 Task: Set up a 45-minute legal consultation to discuss estate planning and will preparation.
Action: Mouse moved to (817, 120)
Screenshot: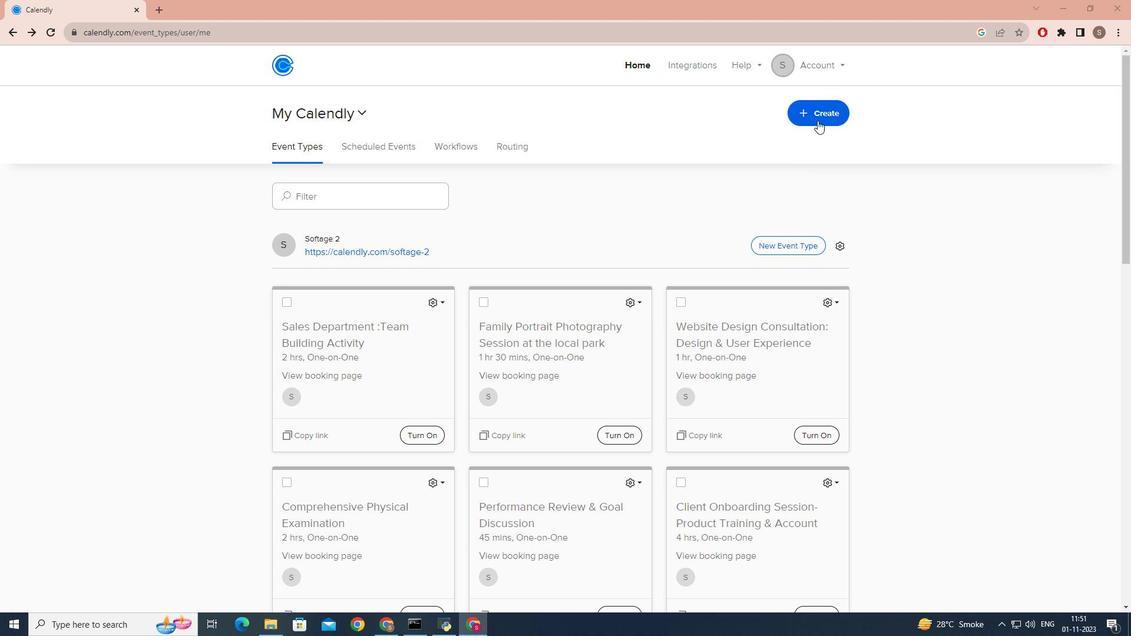 
Action: Mouse pressed left at (817, 120)
Screenshot: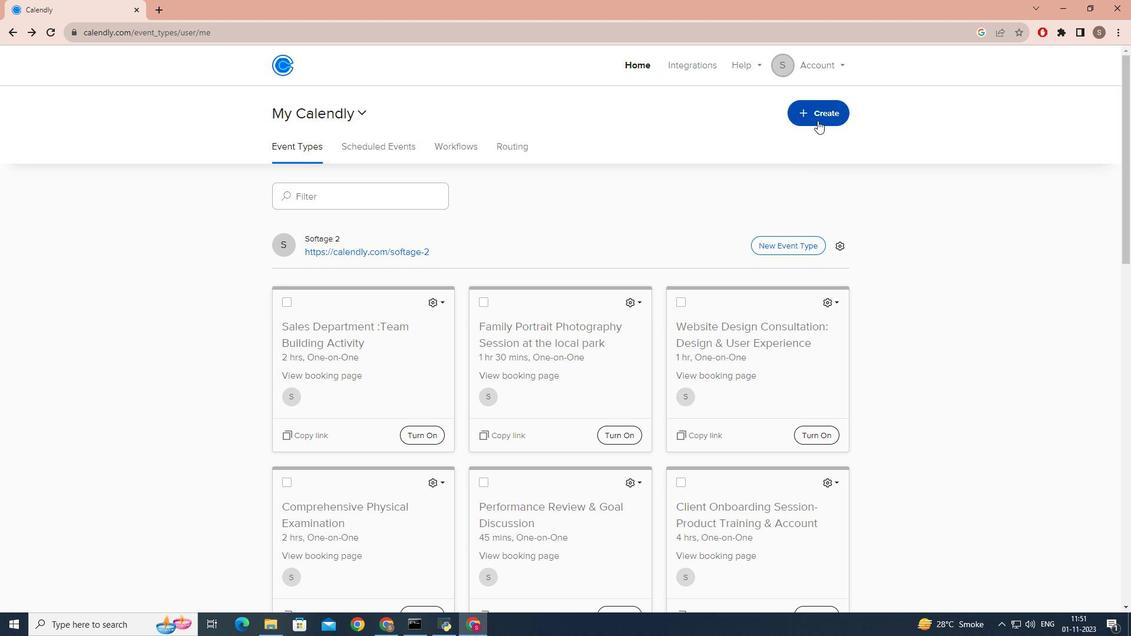 
Action: Mouse moved to (762, 170)
Screenshot: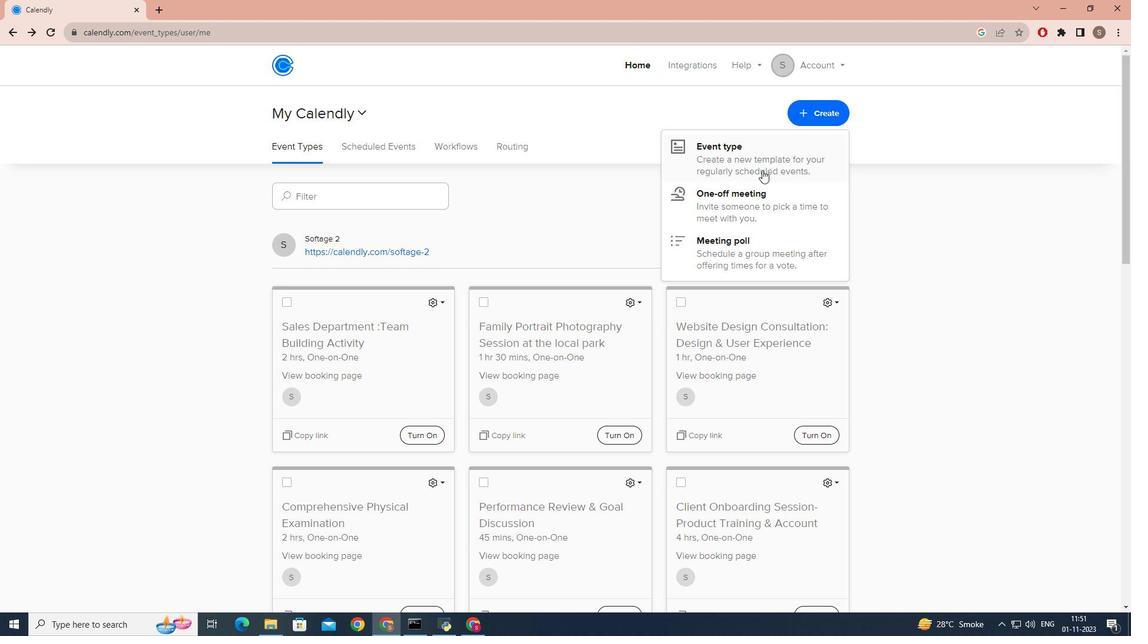 
Action: Mouse pressed left at (762, 170)
Screenshot: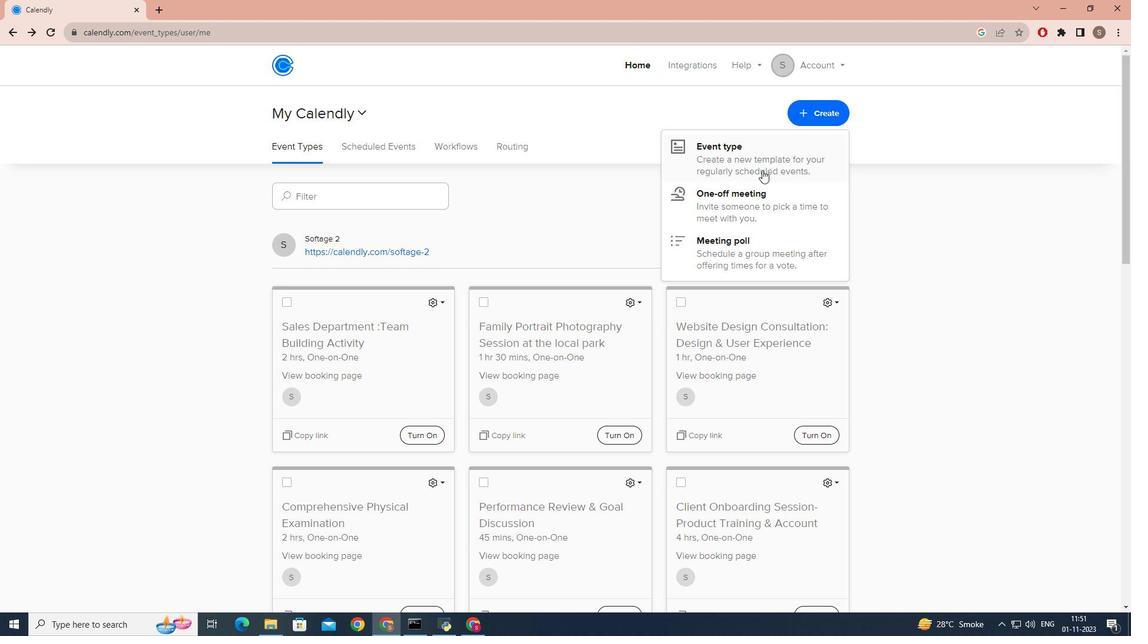 
Action: Mouse moved to (520, 213)
Screenshot: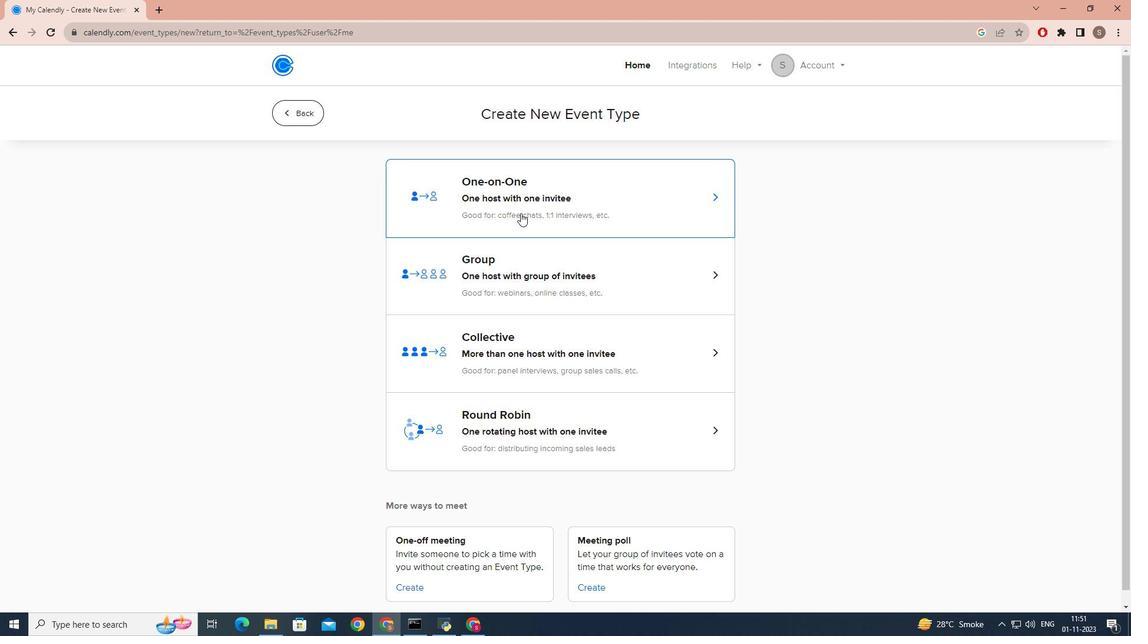 
Action: Mouse pressed left at (520, 213)
Screenshot: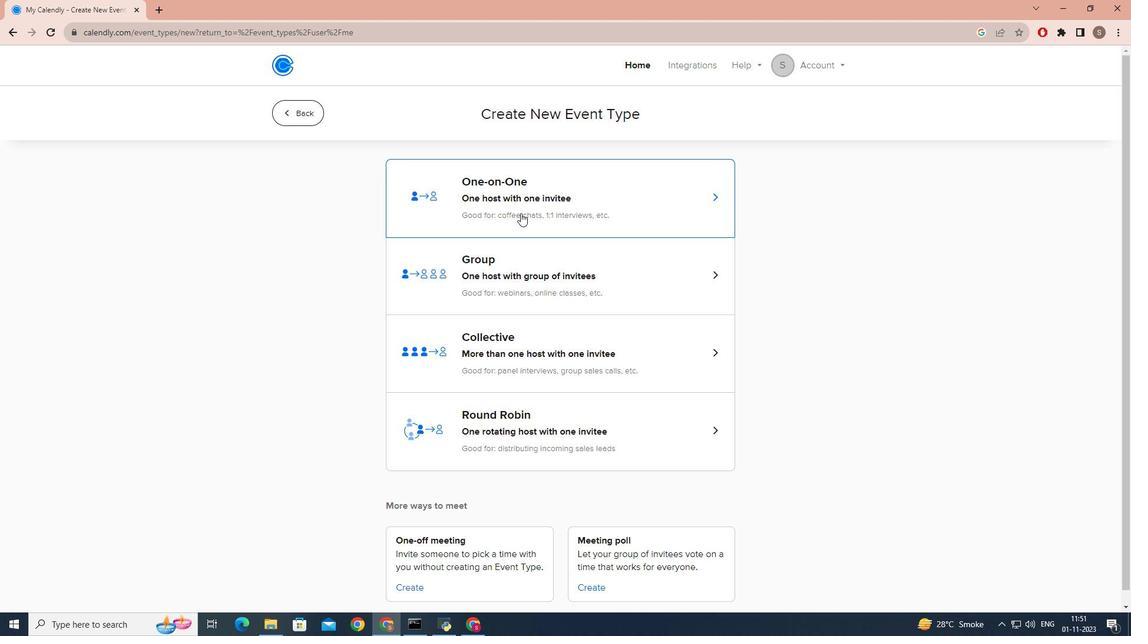 
Action: Mouse moved to (364, 284)
Screenshot: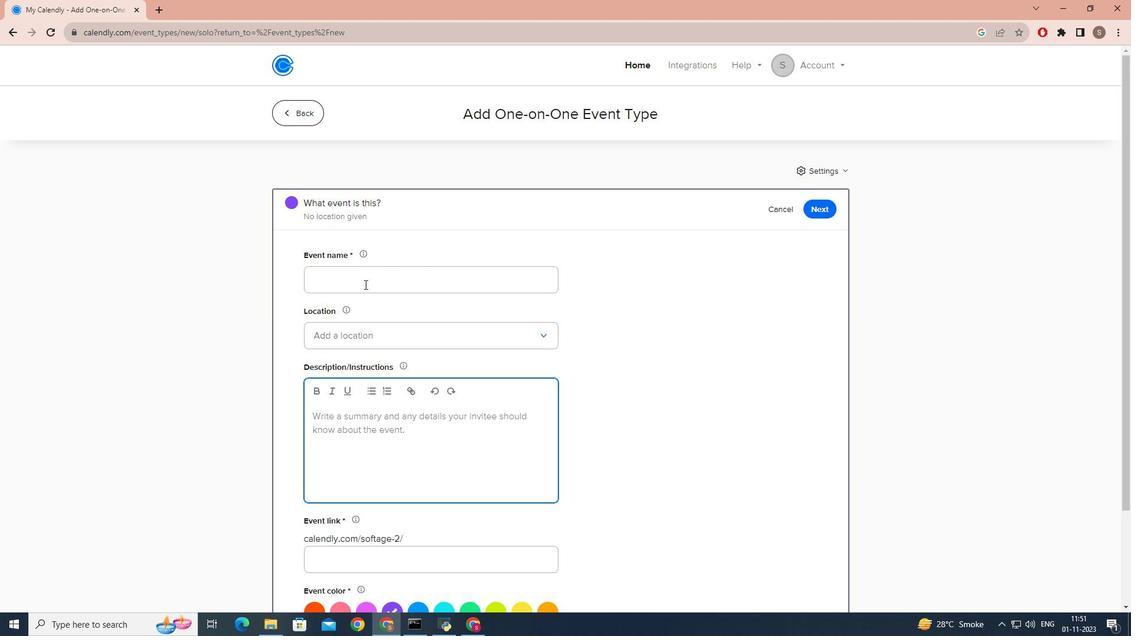 
Action: Mouse pressed left at (364, 284)
Screenshot: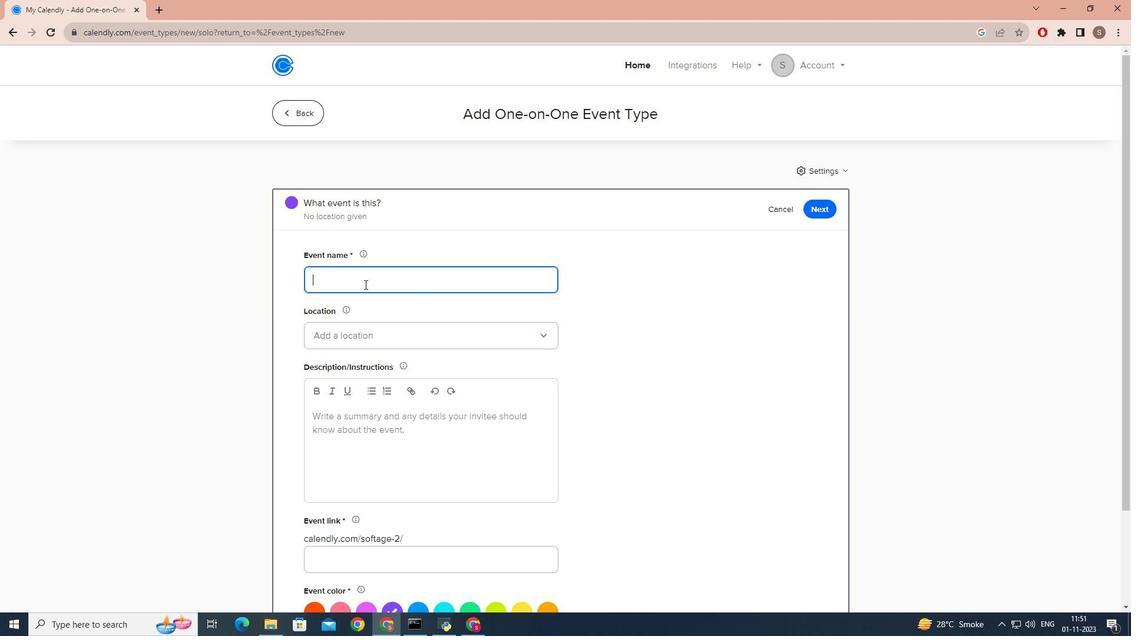 
Action: Key pressed <Key.caps_lock>E<Key.caps_lock>stae<Key.space><Key.backspace><Key.backspace>te<Key.space><Key.caps_lock>P<Key.caps_lock>lanning<Key.space>and<Key.space><Key.caps_lock>W<Key.caps_lock>ill<Key.space><Key.caps_lock>P<Key.caps_lock>reparation<Key.space><Key.caps_lock>C<Key.caps_lock>onsultation
Screenshot: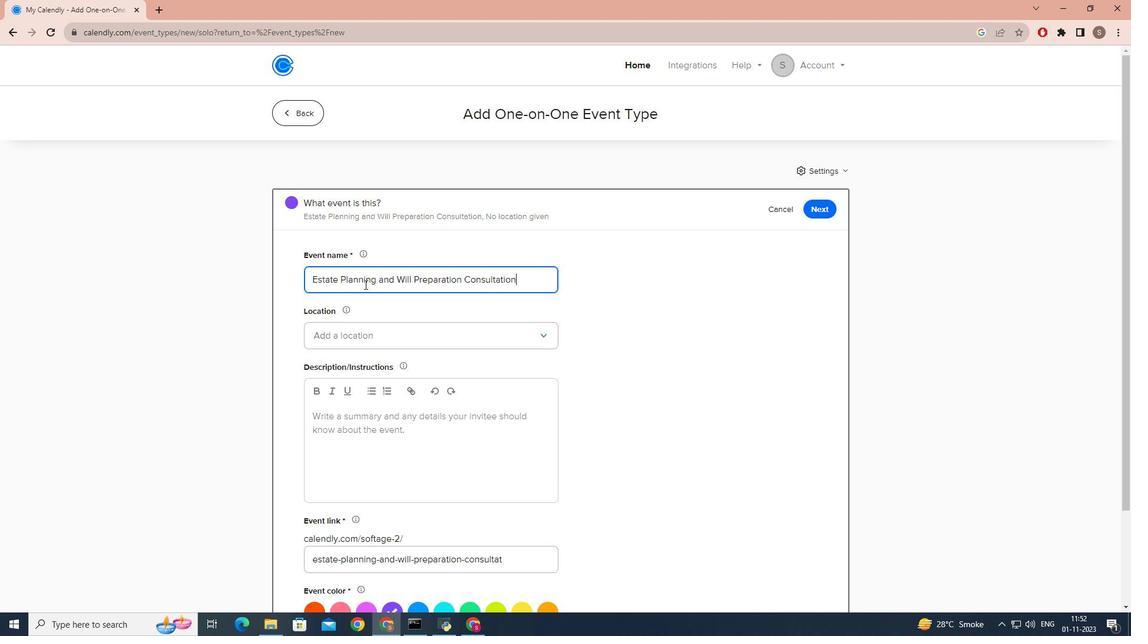
Action: Mouse moved to (349, 332)
Screenshot: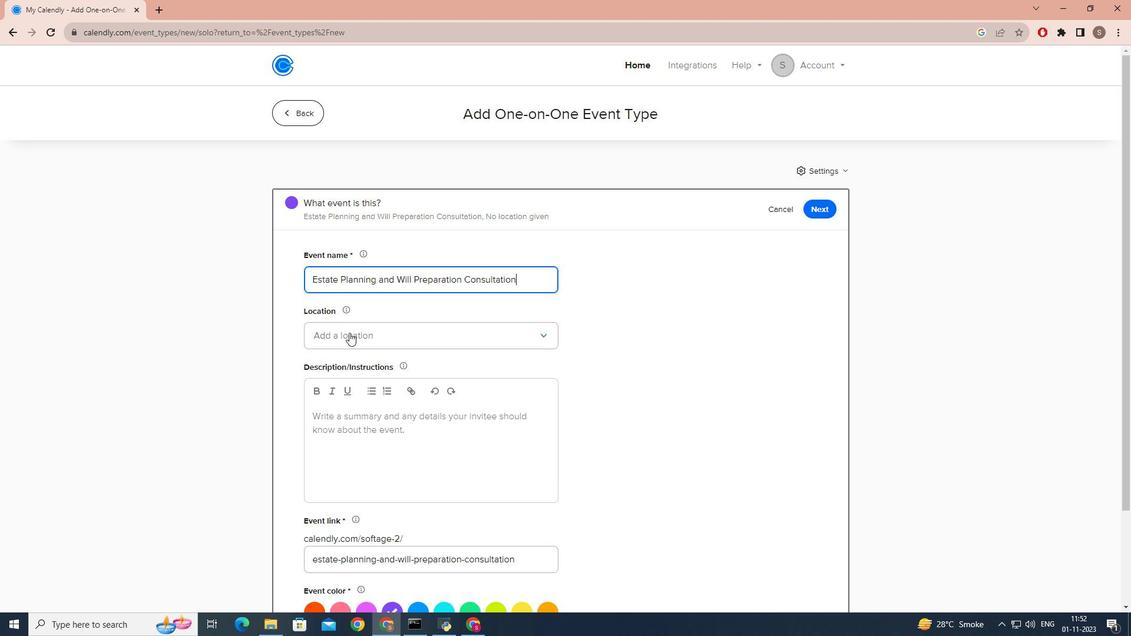 
Action: Mouse pressed left at (349, 332)
Screenshot: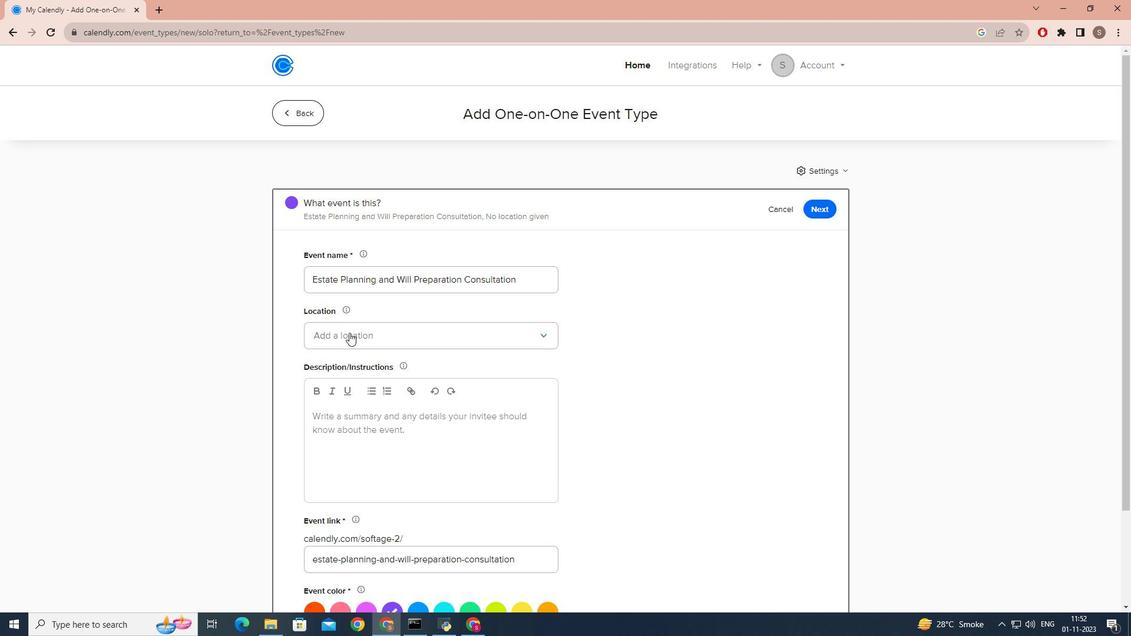 
Action: Mouse moved to (333, 378)
Screenshot: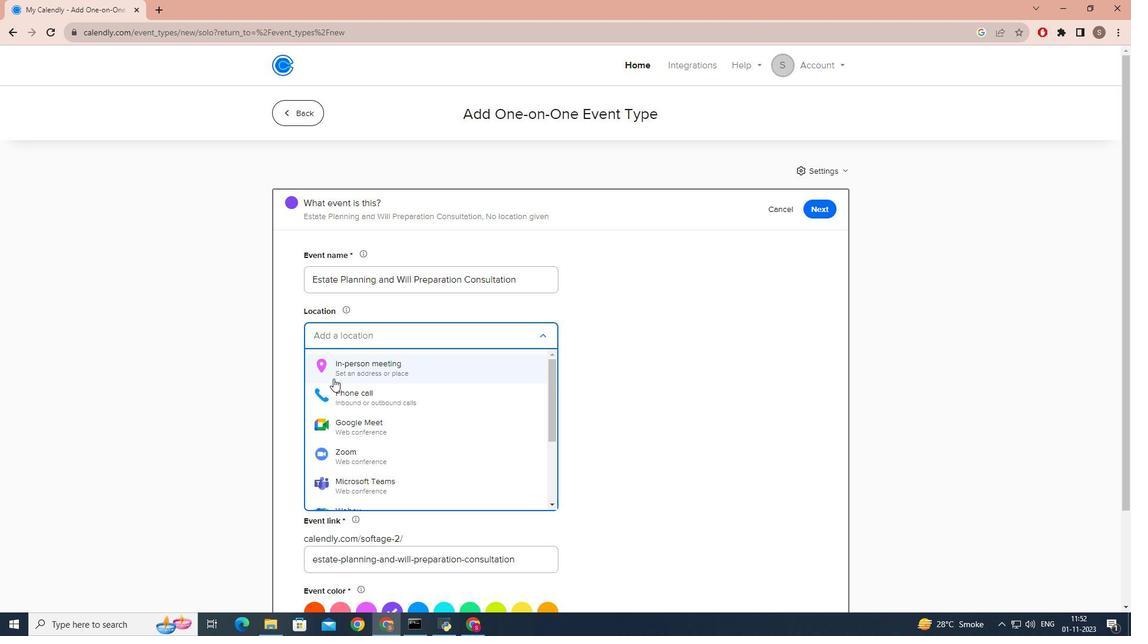 
Action: Mouse pressed left at (333, 378)
Screenshot: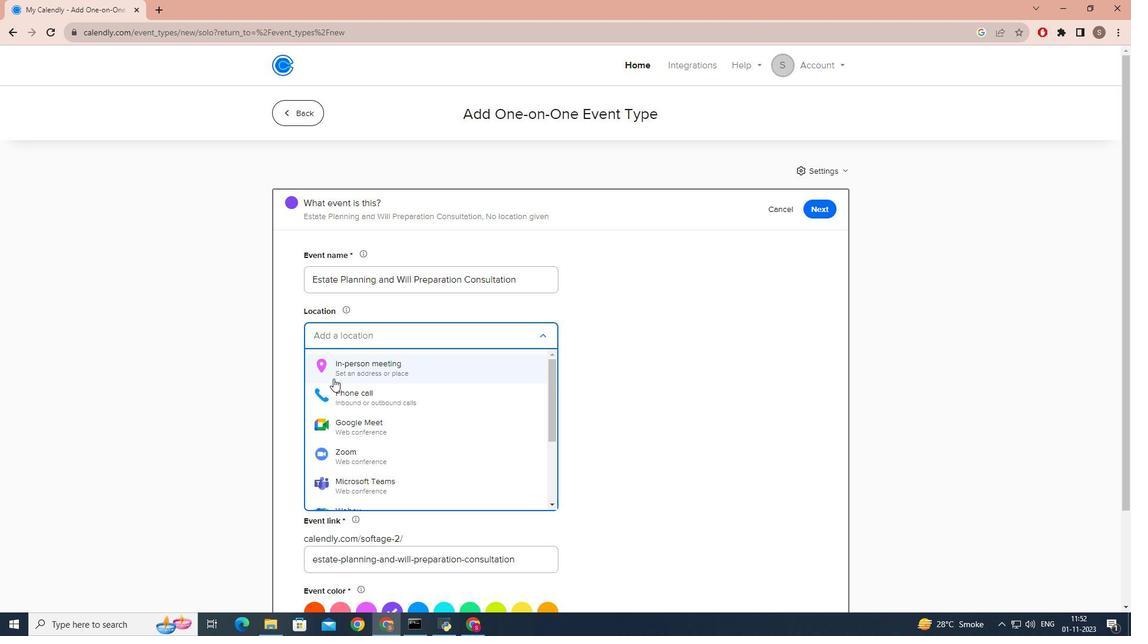 
Action: Mouse moved to (505, 200)
Screenshot: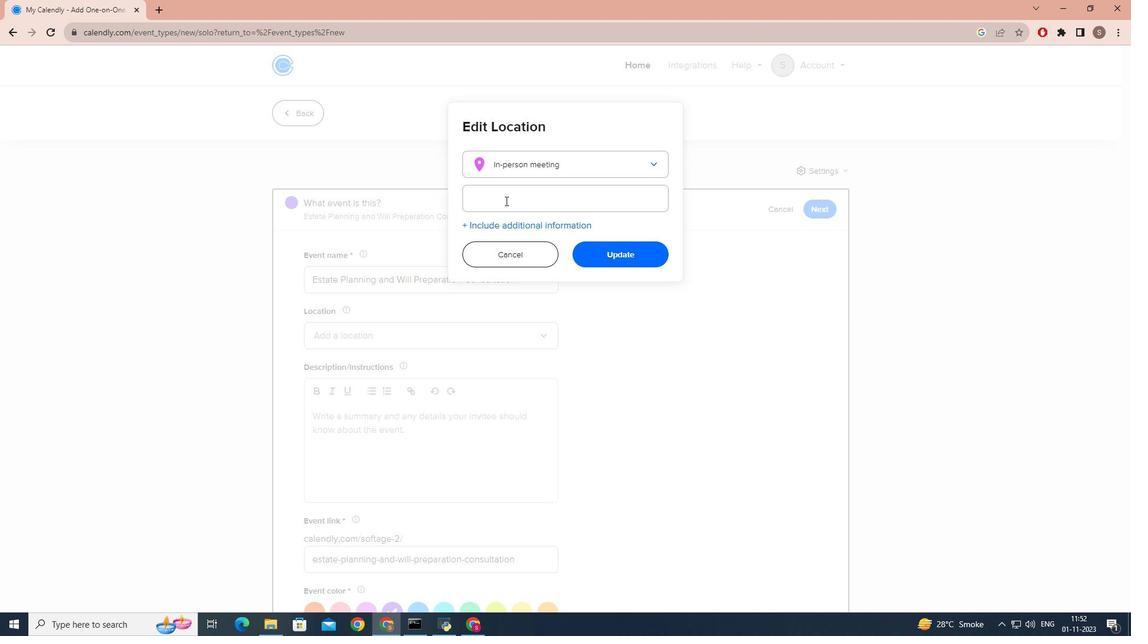 
Action: Mouse pressed left at (505, 200)
Screenshot: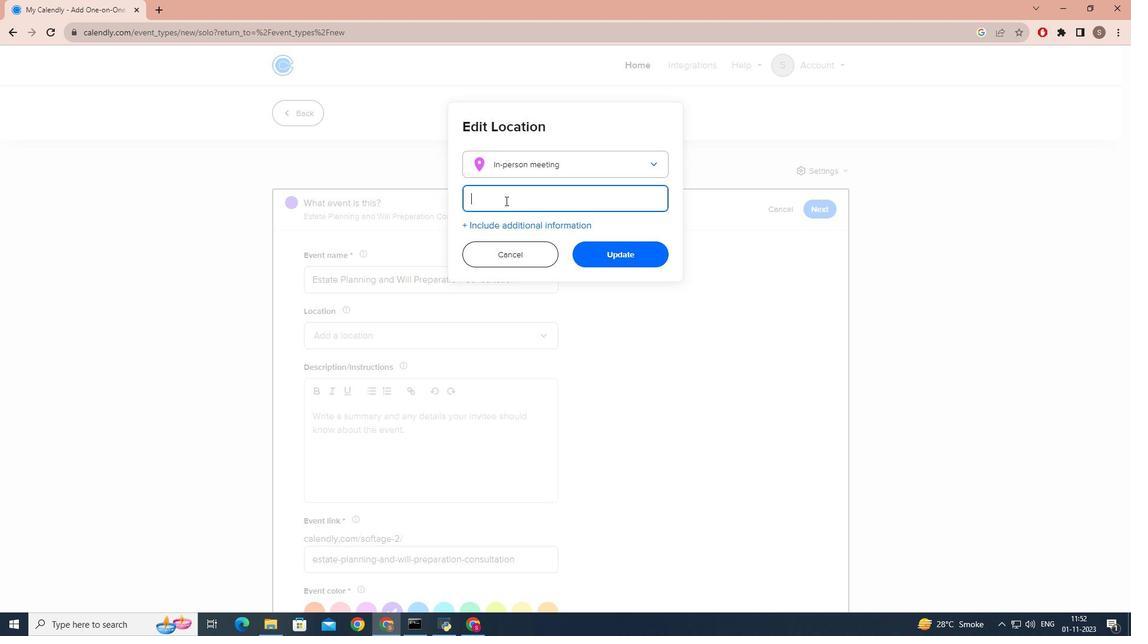 
Action: Key pressed 123<Key.space><Key.caps_lock>H<Key.caps_lock>eartwood<Key.space><Key.caps_lock>E<Key.caps_lock>state,<Key.caps_lock>R<Key.caps_lock>iver<Key.space><Key.caps_lock>R<Key.caps_lock>oad,<Key.caps_lock>M<Key.caps_lock>innesota
Screenshot: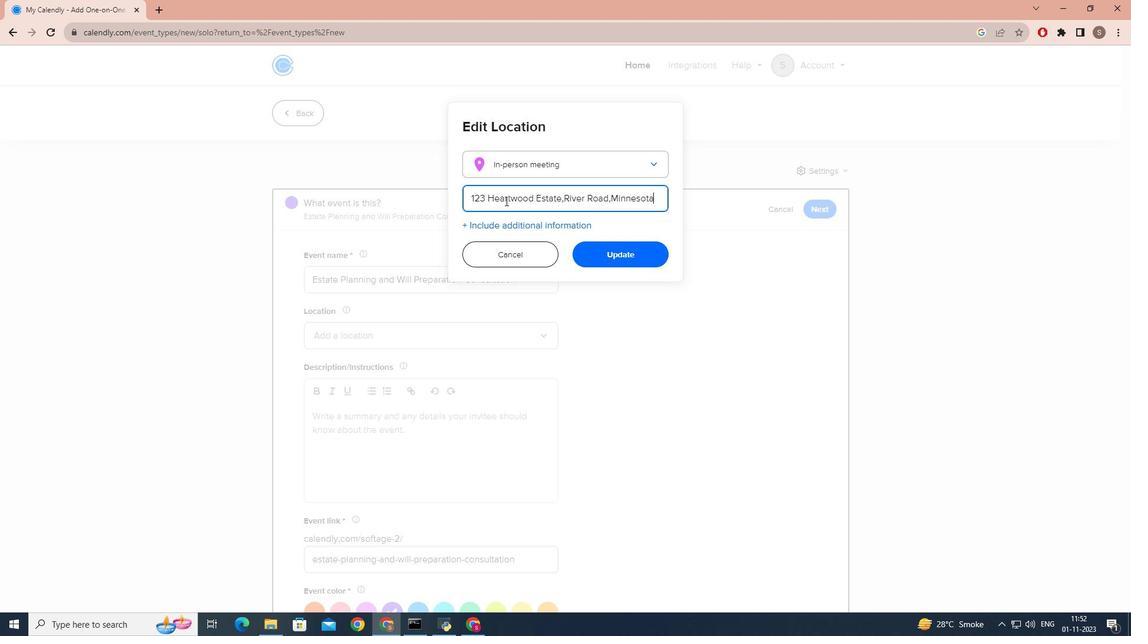 
Action: Mouse moved to (595, 255)
Screenshot: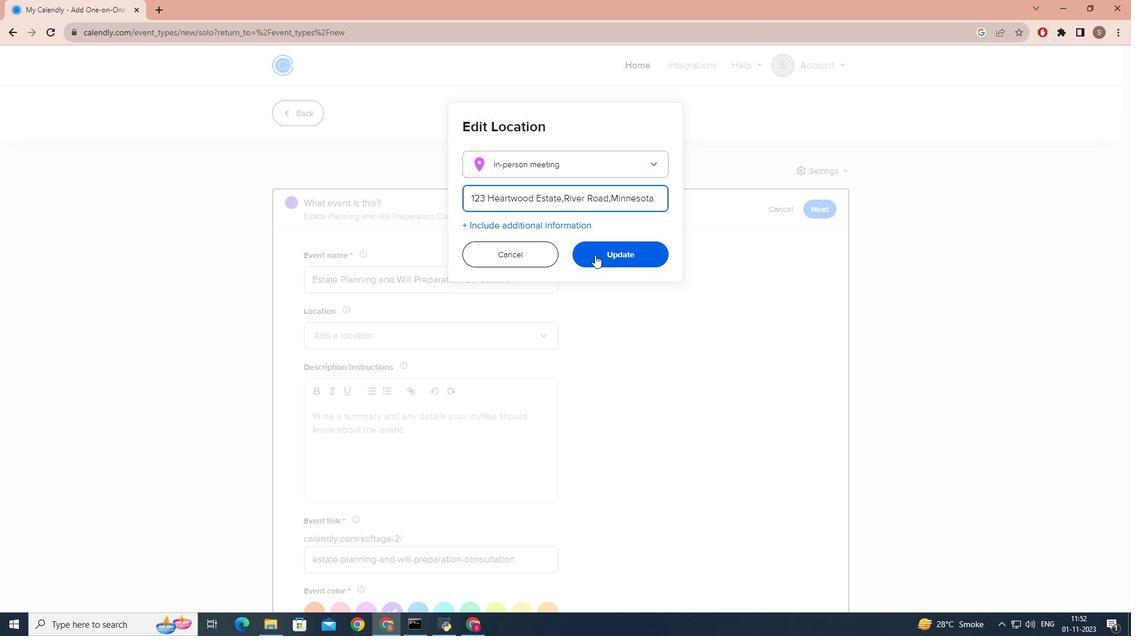 
Action: Mouse pressed left at (595, 255)
Screenshot: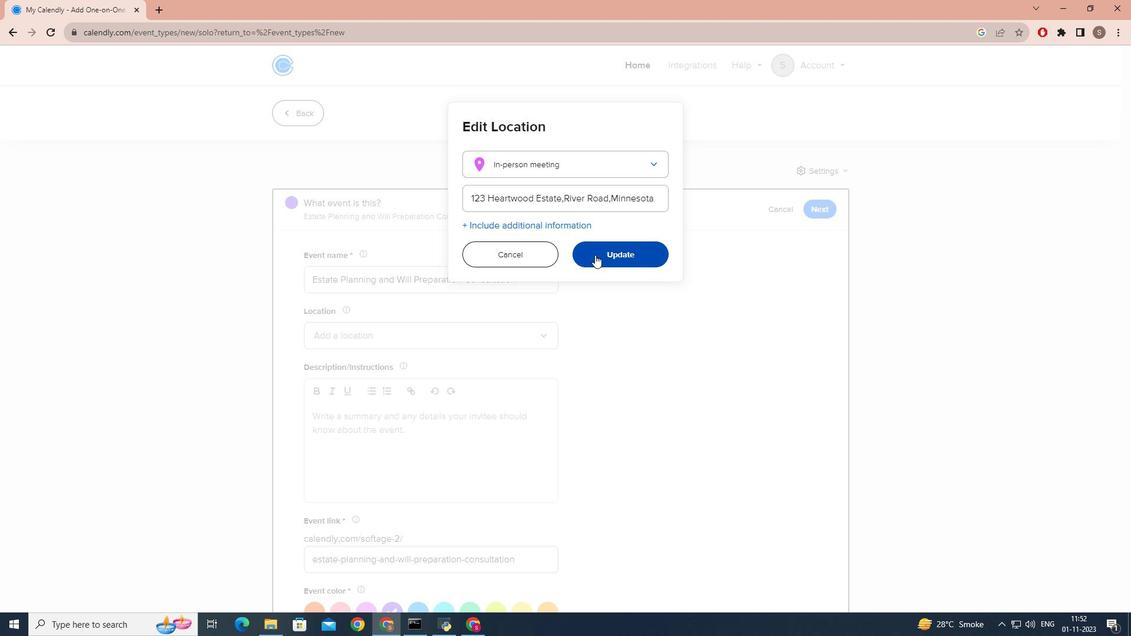 
Action: Mouse moved to (422, 450)
Screenshot: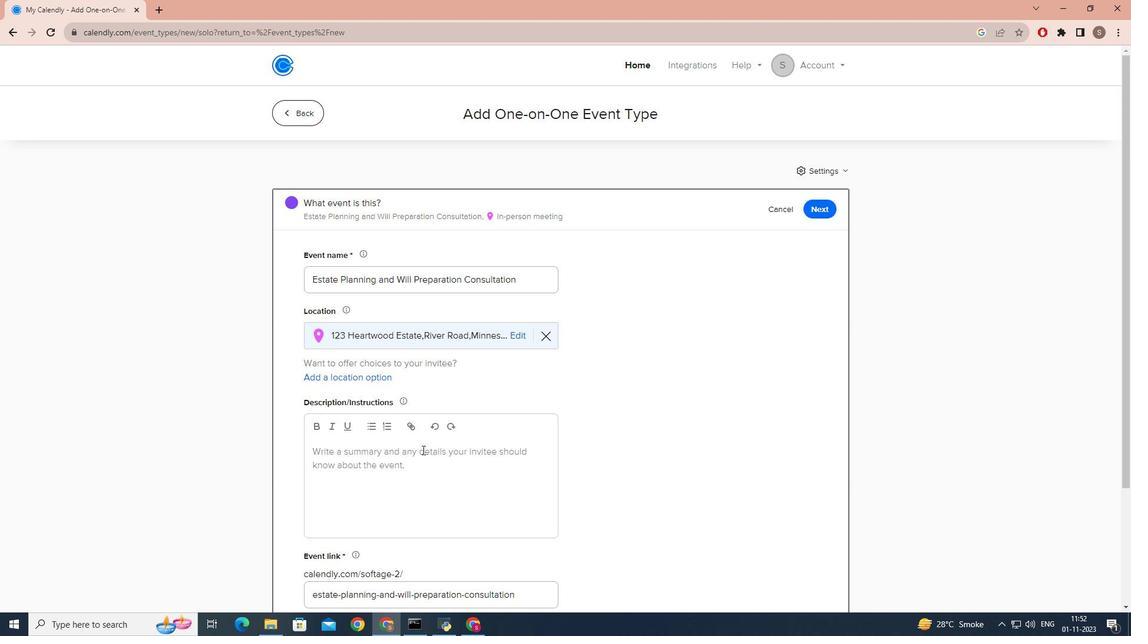 
Action: Mouse scrolled (422, 449) with delta (0, 0)
Screenshot: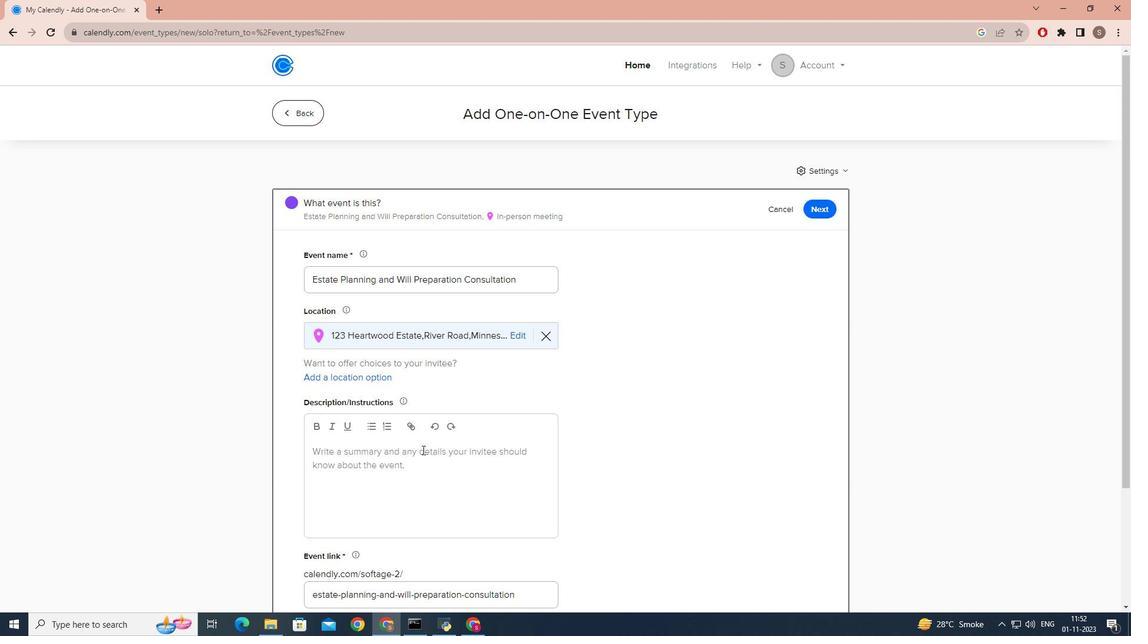 
Action: Mouse scrolled (422, 449) with delta (0, 0)
Screenshot: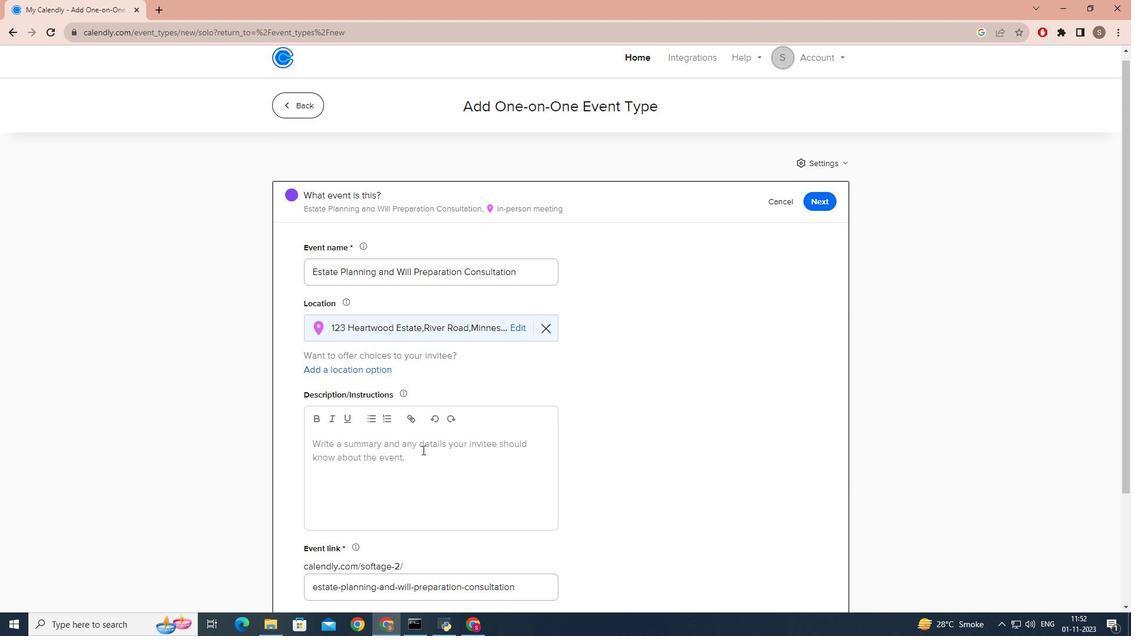 
Action: Mouse moved to (411, 359)
Screenshot: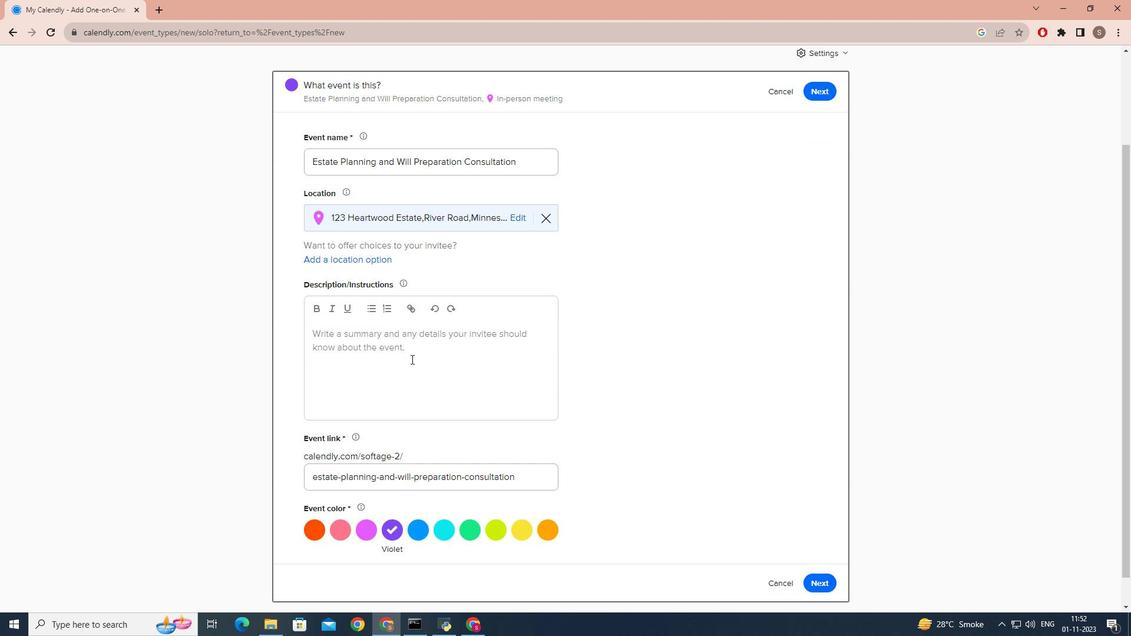 
Action: Mouse pressed left at (411, 359)
Screenshot: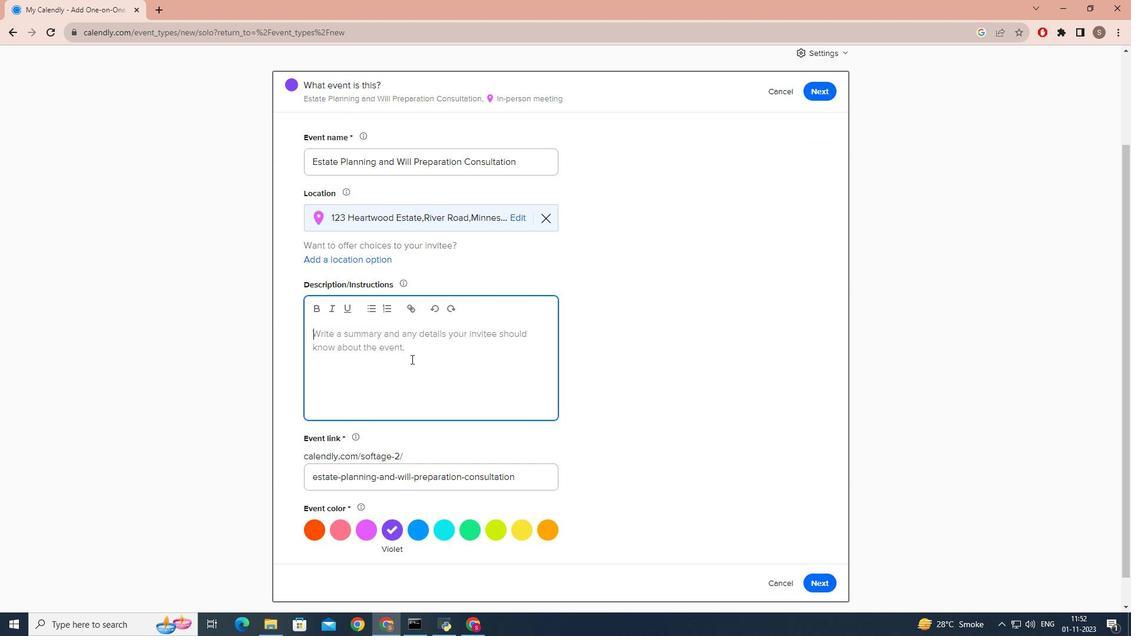 
Action: Key pressed <Key.caps_lock>D<Key.caps_lock>uring<Key.space>this<Key.space>meeeti<Key.backspace><Key.backspace><Key.backspace>ting<Key.space>ou<Key.backspace><Key.backspace>out<Key.backspace>r<Key.space>experience<Key.space><Key.backspace>d<Key.space>lawyer<Key.backspace><Key.backspace><Key.backspace><Key.backspace><Key.backspace><Key.backspace>attorney,<Key.space><Key.caps_lock>A<Key.caps_lock>dvocat<Key.backspace><Key.backspace><Key.backspace><Key.backspace><Key.backspace>,<Key.backspace>b<Key.backspace>v.<Key.caps_lock>D<Key.caps_lock>v<Key.backspace>ave<Key.space><Key.caps_lock>H<Key.caps_lock>olmes<Key.space>,will<Key.space>adr<Key.backspace>dress<Key.space>all<Key.space>your<Key.space>questyion<Key.backspace><Key.backspace><Key.backspace><Key.backspace>ions<Key.space>and<Key.space>concerns<Key.space>,review<Key.space>your<Key.space>financial<Key.space>n<Key.backspace>and<Key.space>familial<Key.space>sitution<Key.space>and<Key.space>outline<Key.space>steps<Key.space>needed
Screenshot: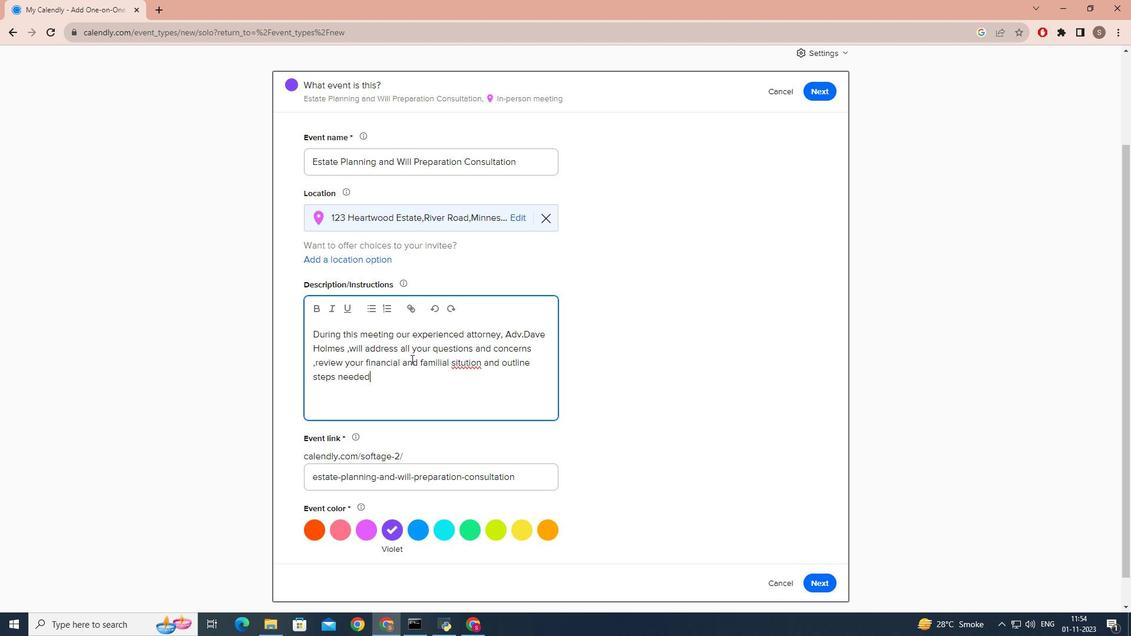 
Action: Mouse moved to (464, 361)
Screenshot: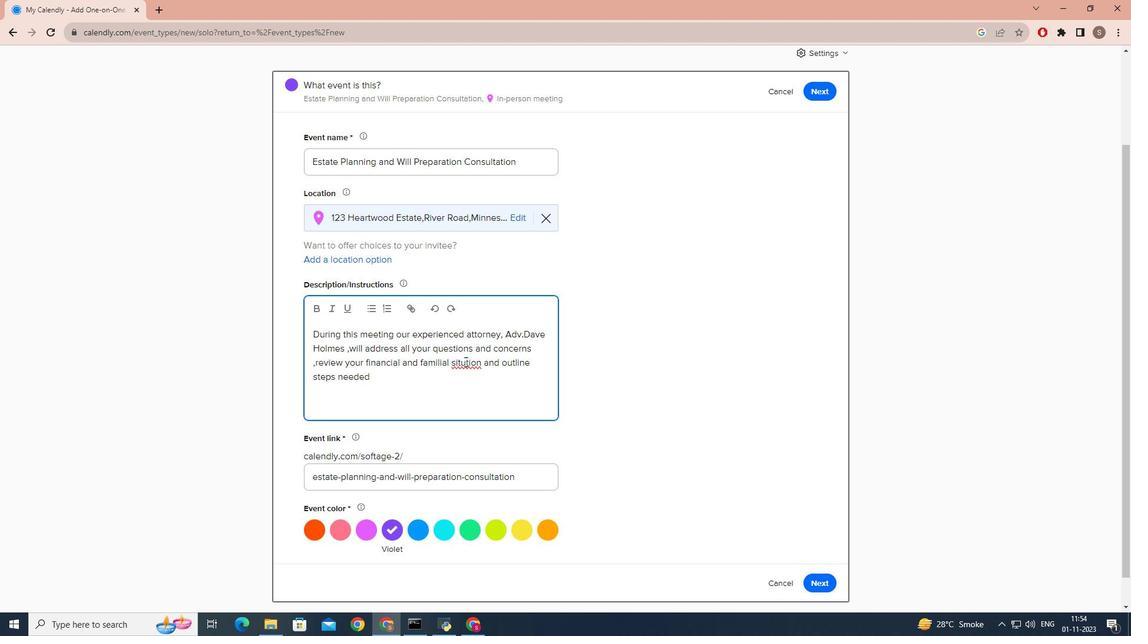 
Action: Mouse pressed left at (464, 361)
Screenshot: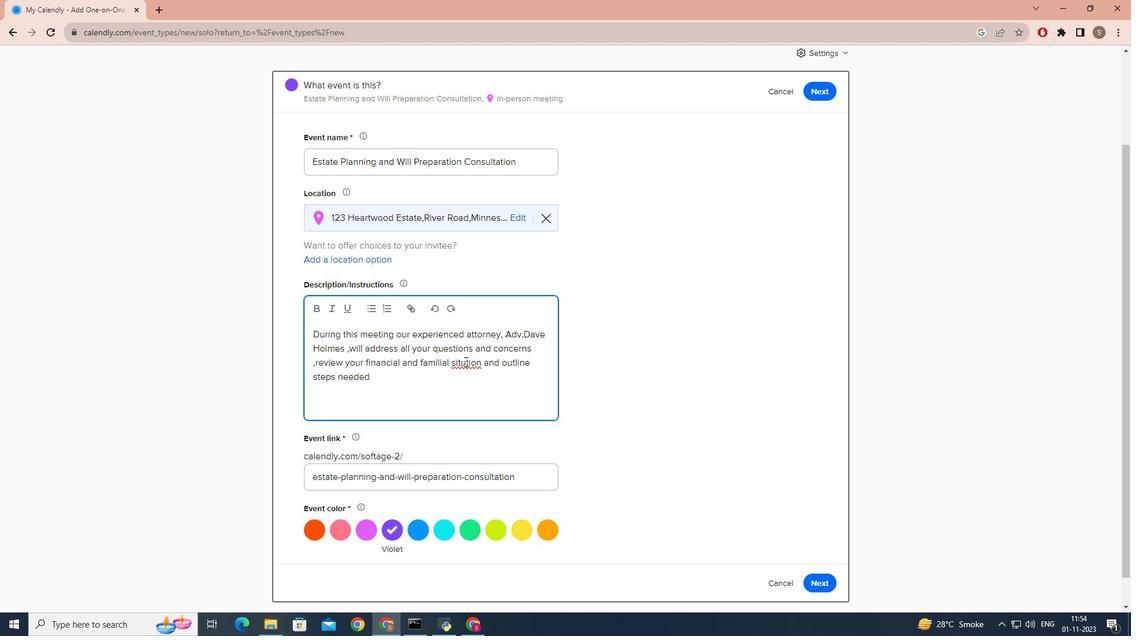 
Action: Key pressed a
Screenshot: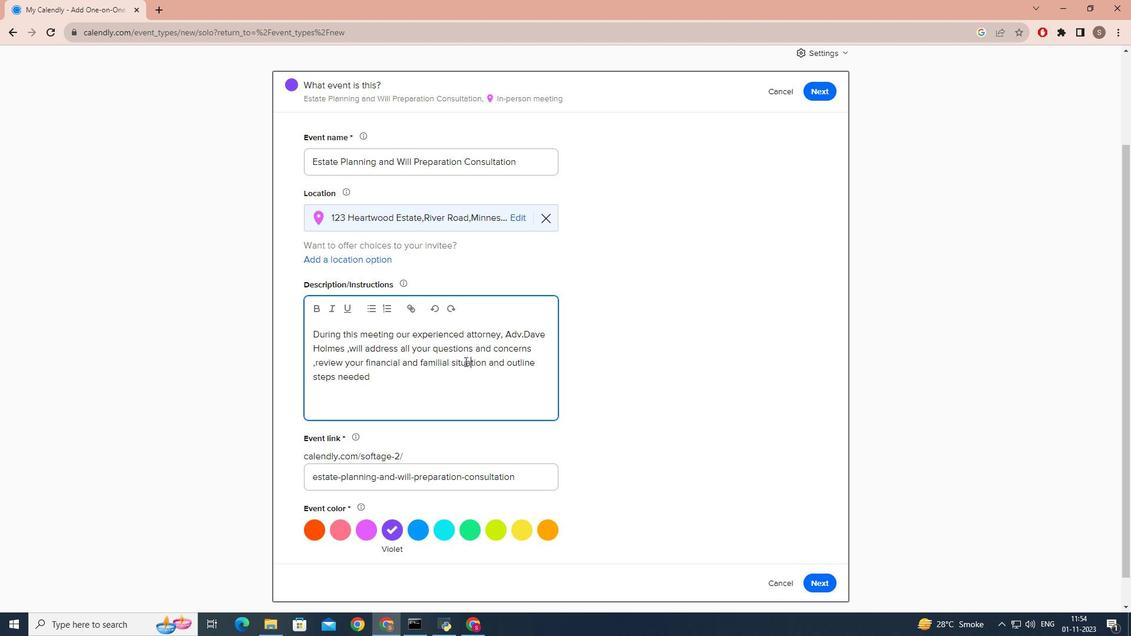 
Action: Mouse moved to (427, 372)
Screenshot: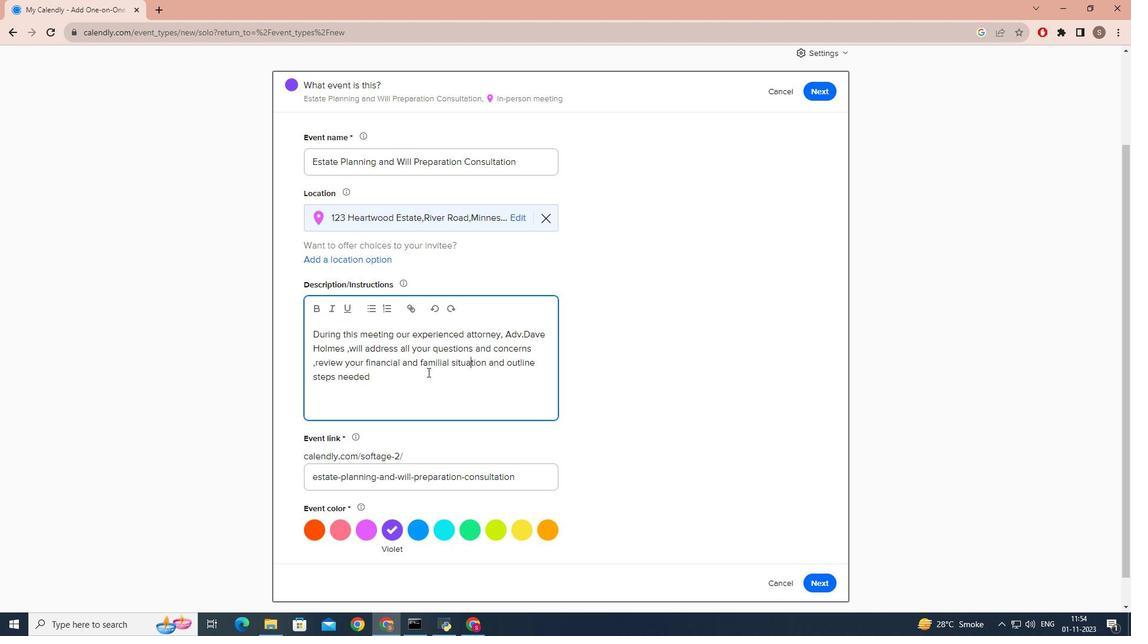 
Action: Mouse pressed left at (427, 372)
Screenshot: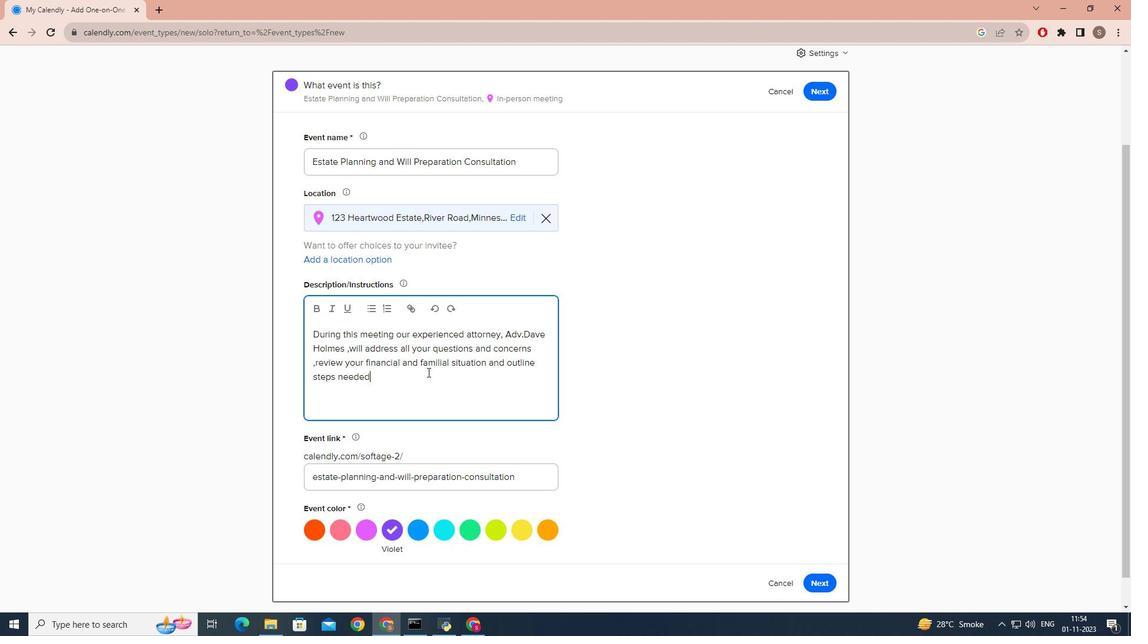 
Action: Key pressed <Key.space>for<Key.space>effecrt<Key.backspace><Key.backspace>tive<Key.space>estate<Key.space>palnning.<Key.space><Key.caps_lock>B<Key.caps_lock>e<Key.space>sure<Key.space>to<Key.space>bv<Key.backspace><Key.backspace>bring<Key.space>along<Key.space>all<Key.space>rev<Key.backspace>levant<Key.space>dou<Key.backspace>cuments<Key.space>to<Key.space>make<Key.space>the<Key.space>most<Key.space>of<Key.space>our<Key.space>discussion.
Screenshot: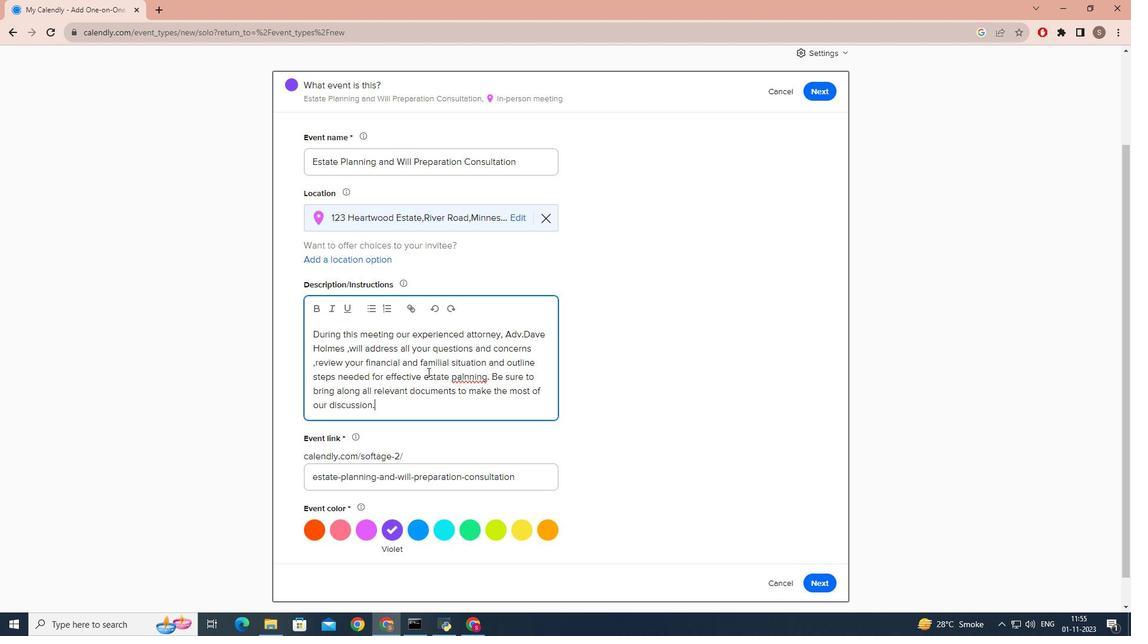 
Action: Mouse moved to (461, 375)
Screenshot: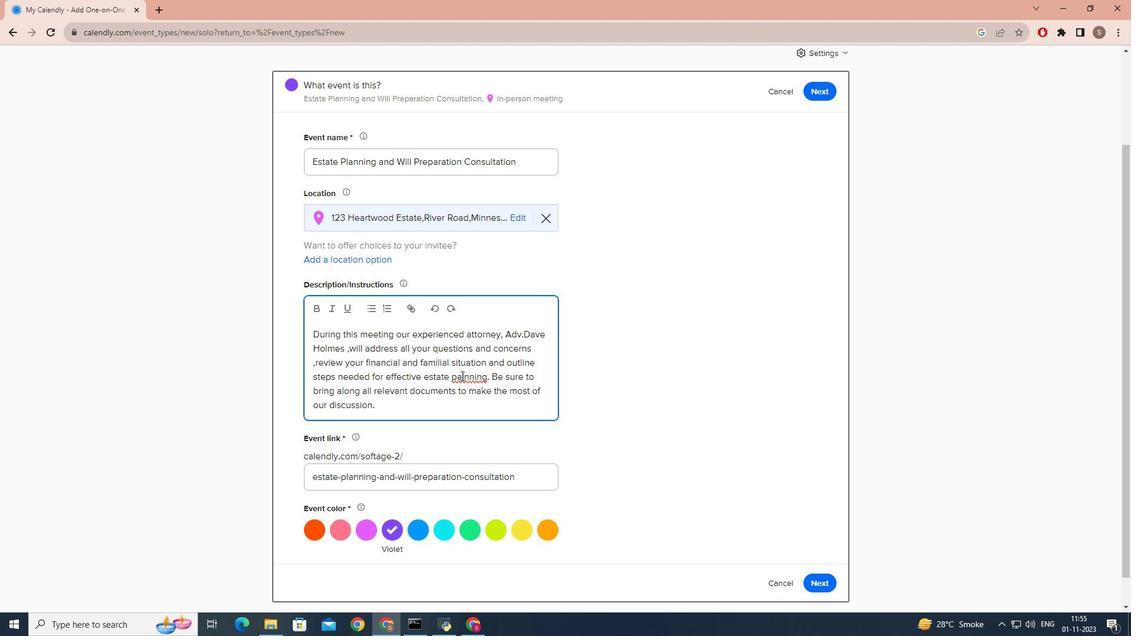
Action: Mouse pressed left at (461, 375)
Screenshot: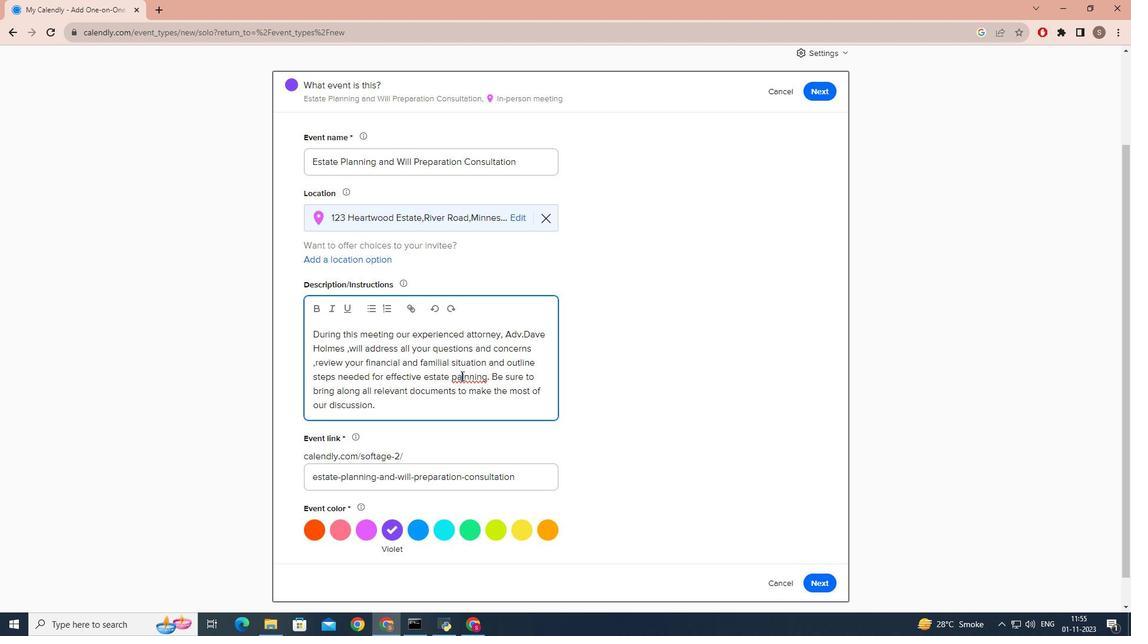 
Action: Key pressed <Key.backspace><Key.right>a
Screenshot: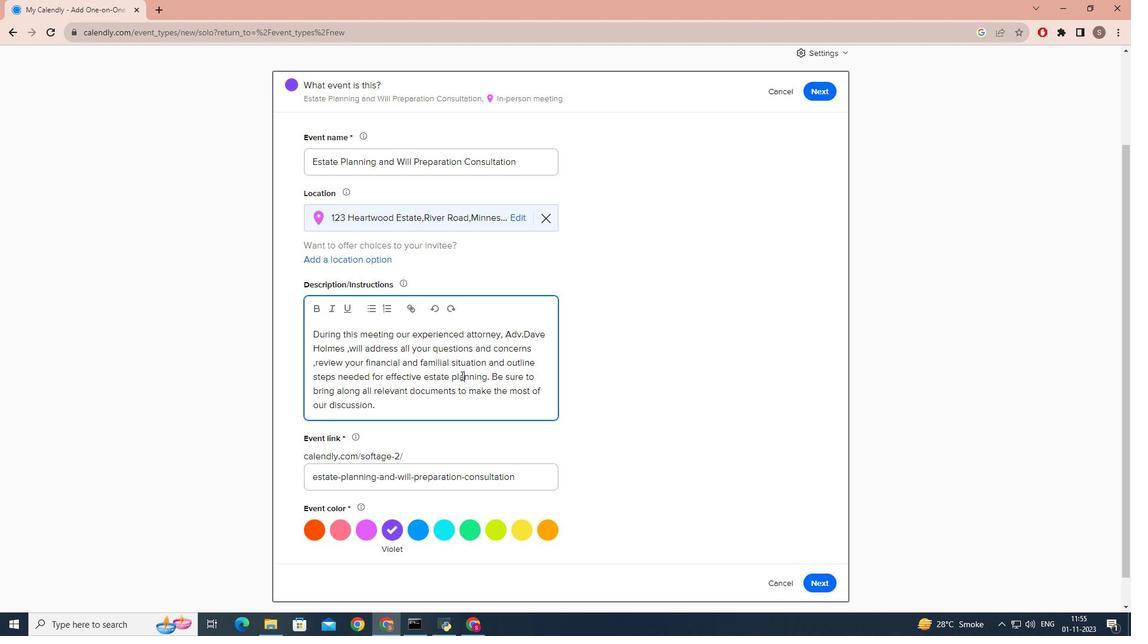 
Action: Mouse moved to (405, 404)
Screenshot: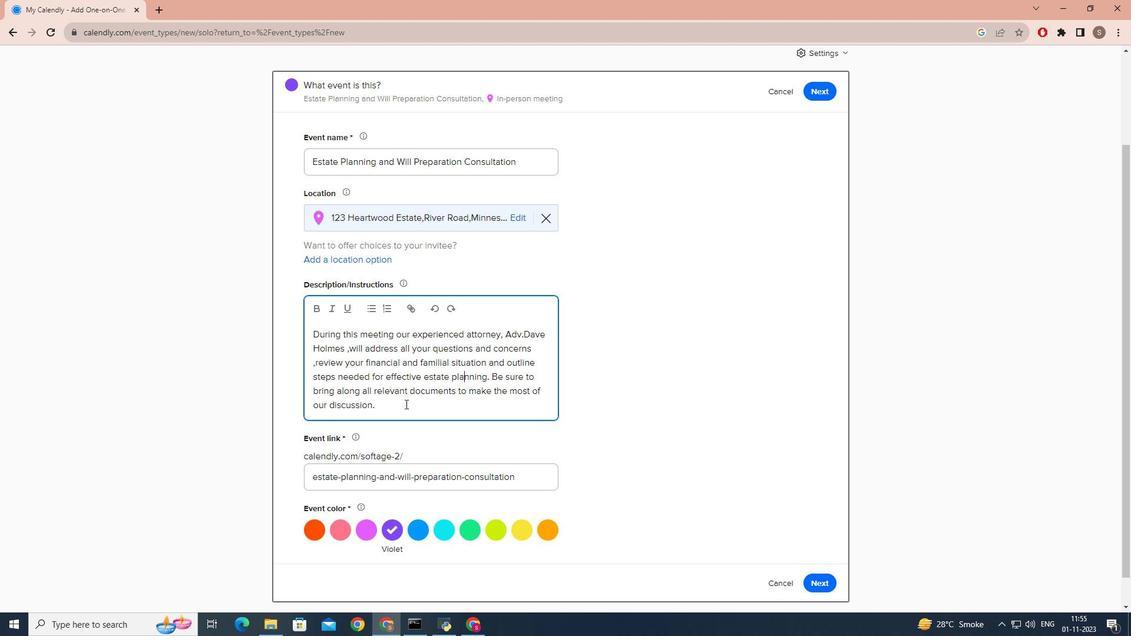 
Action: Mouse pressed left at (405, 404)
Screenshot: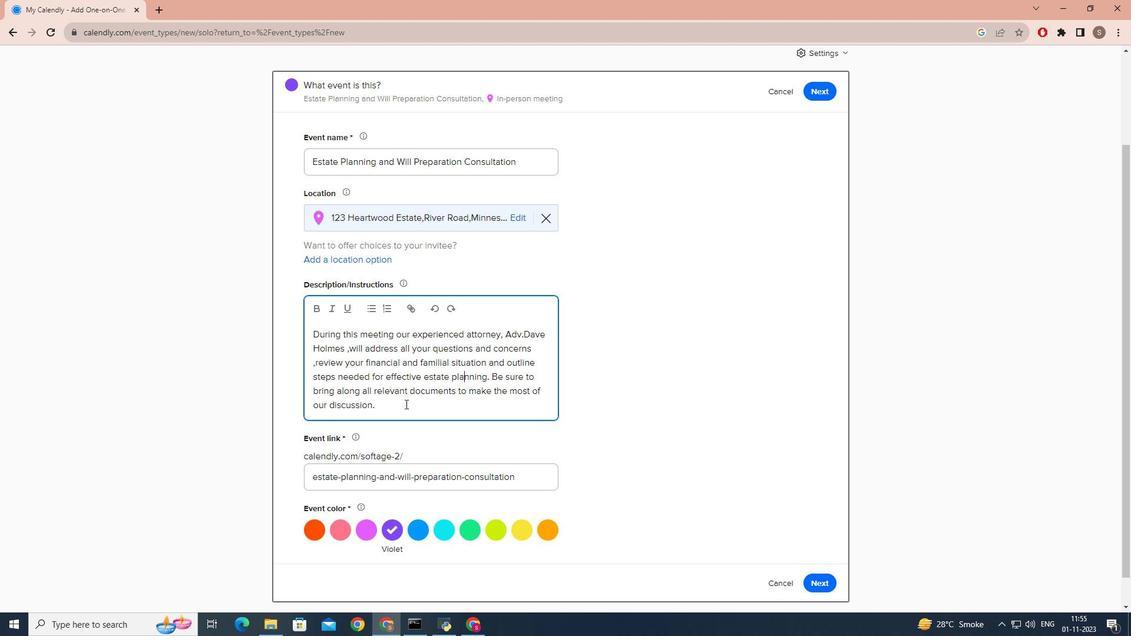 
Action: Mouse moved to (426, 532)
Screenshot: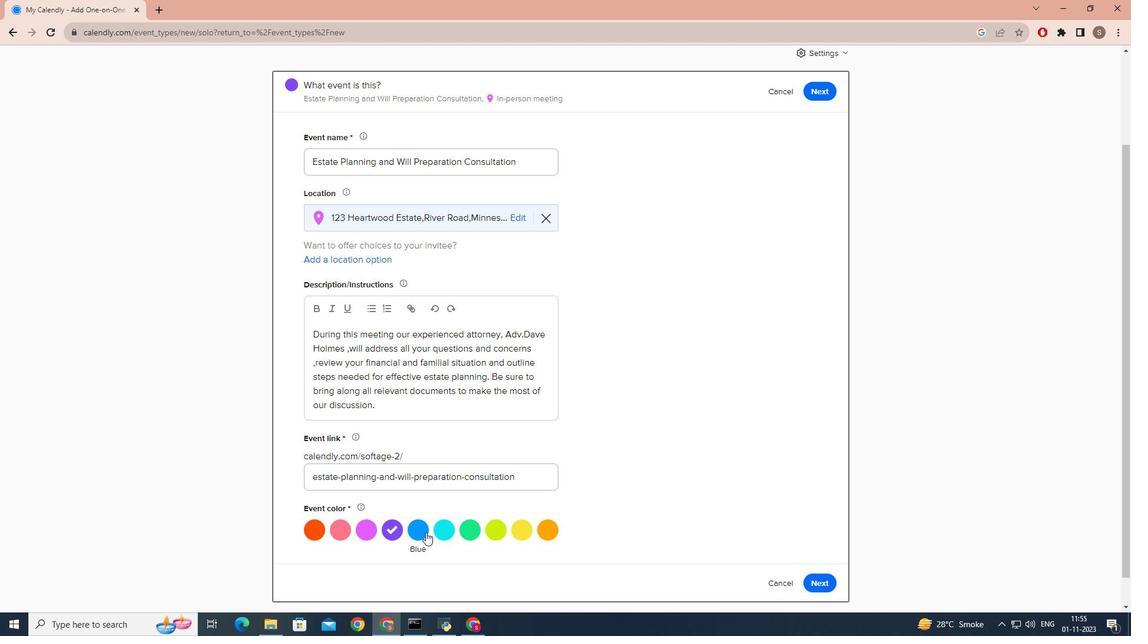 
Action: Mouse pressed left at (426, 532)
Screenshot: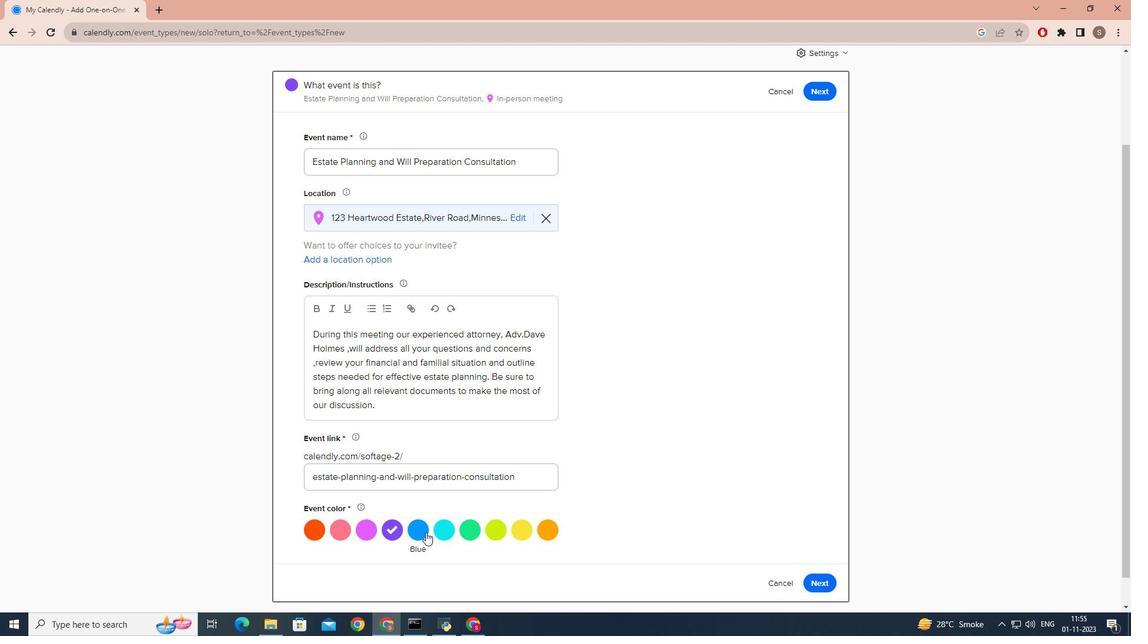 
Action: Mouse moved to (827, 561)
Screenshot: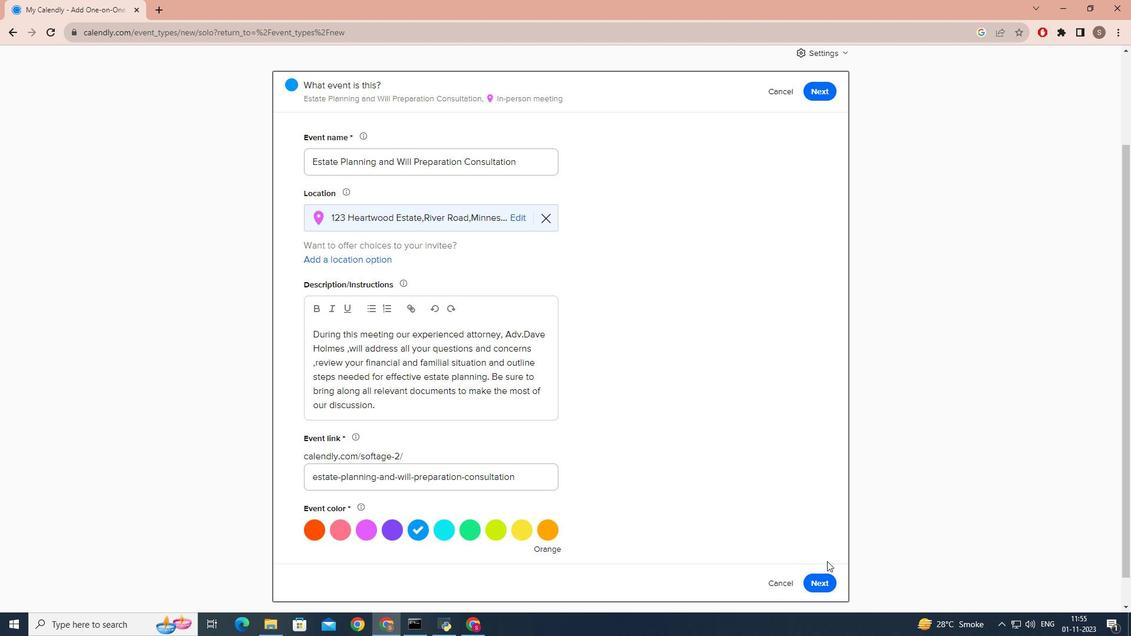 
Action: Mouse scrolled (827, 560) with delta (0, 0)
Screenshot: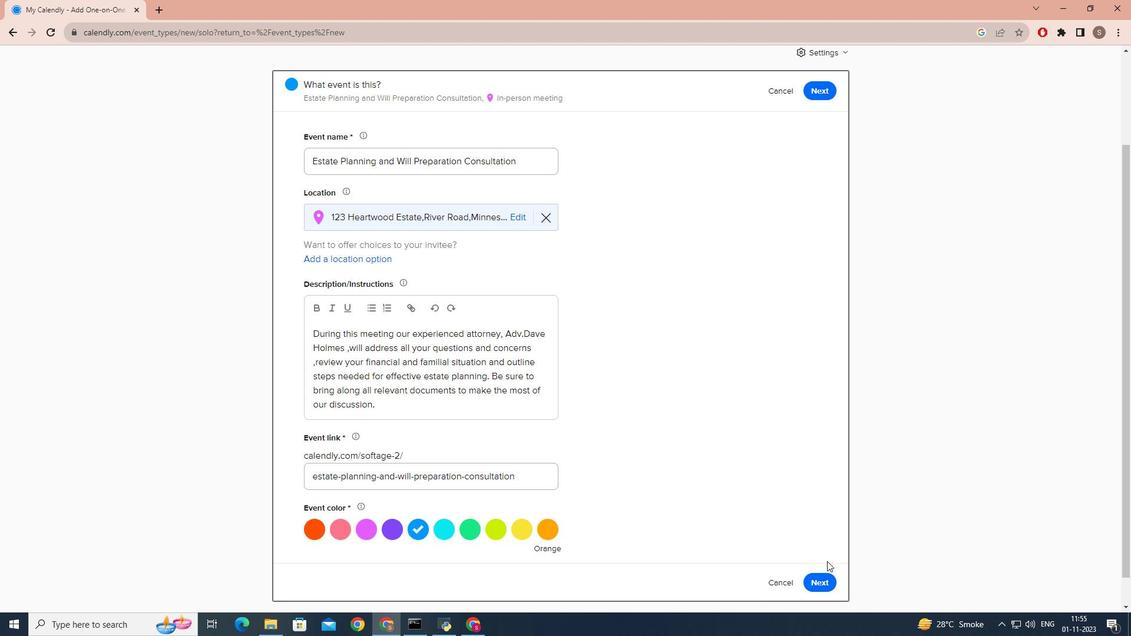 
Action: Mouse scrolled (827, 560) with delta (0, 0)
Screenshot: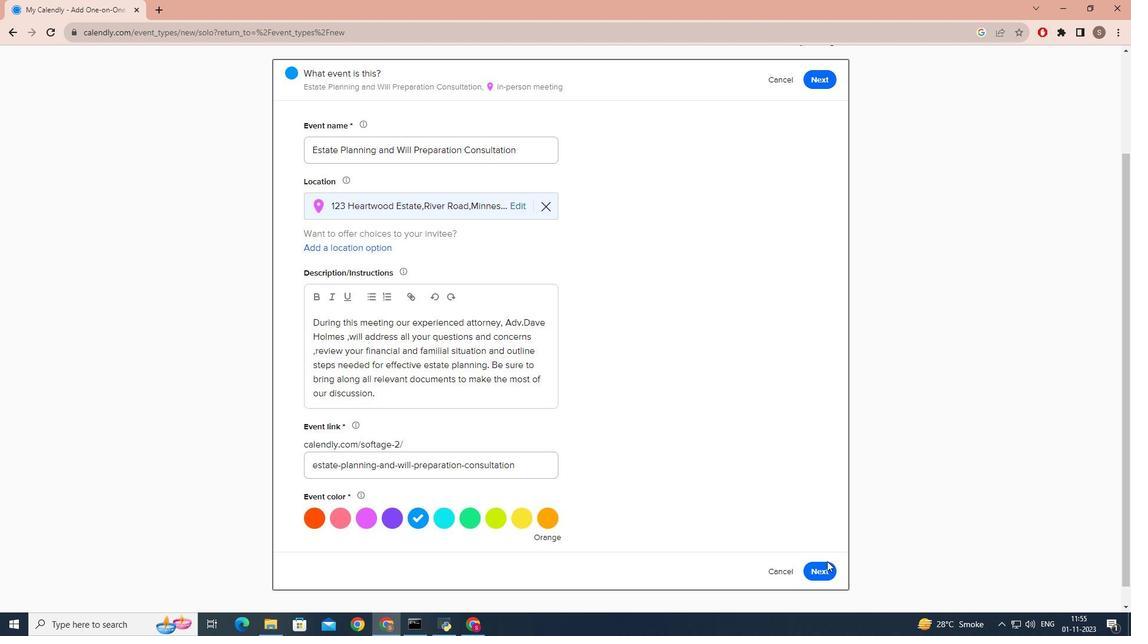 
Action: Mouse moved to (827, 542)
Screenshot: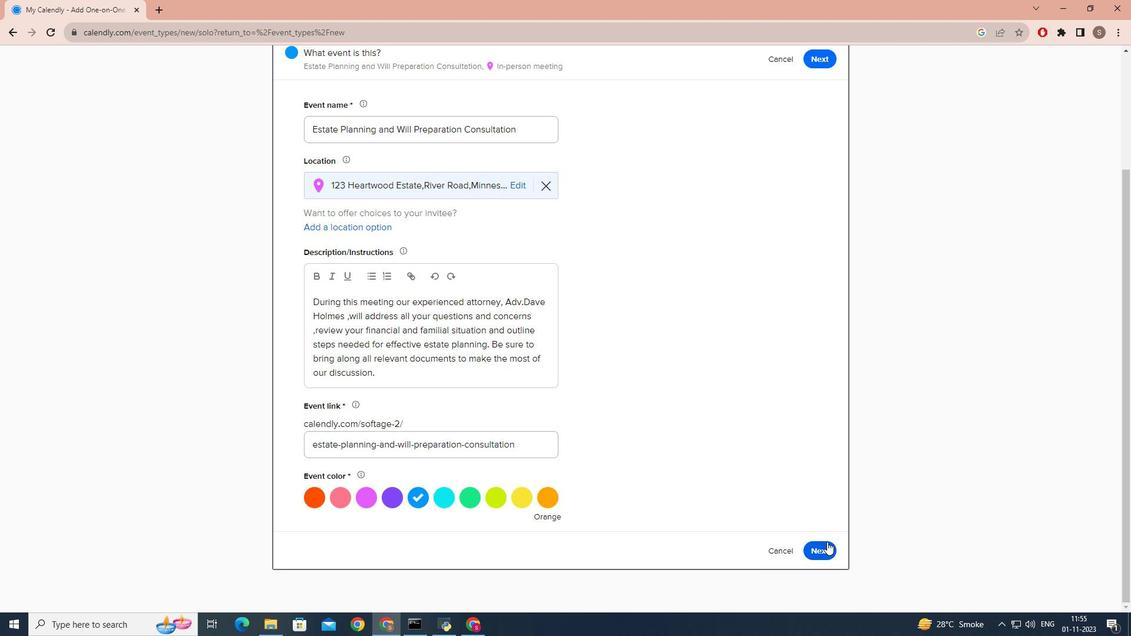 
Action: Mouse pressed left at (827, 542)
Screenshot: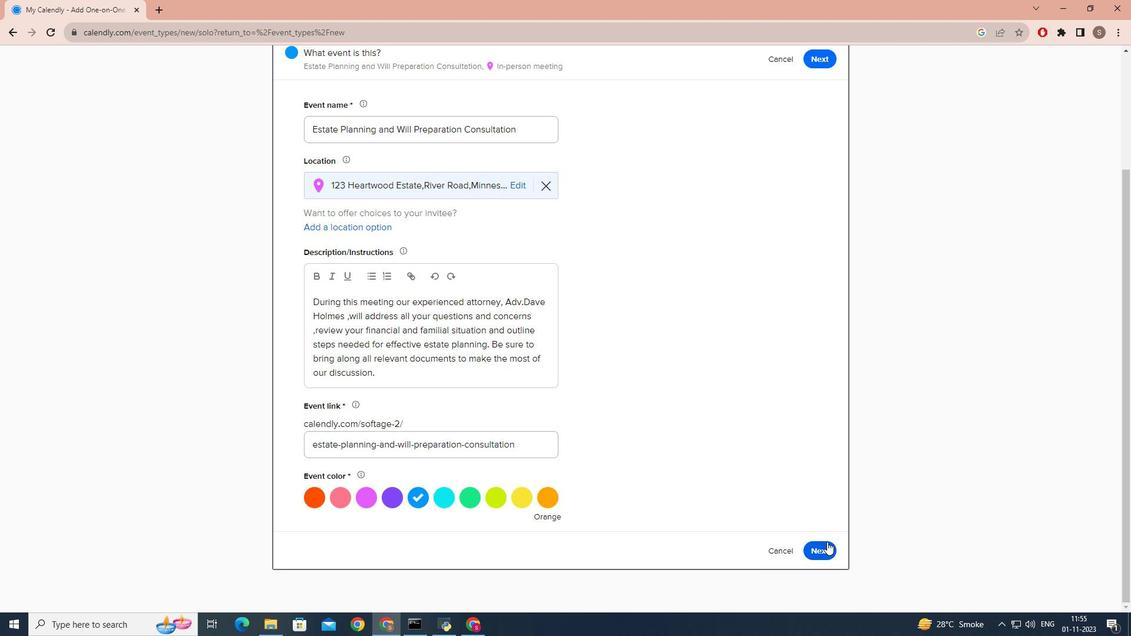 
Action: Mouse moved to (358, 338)
Screenshot: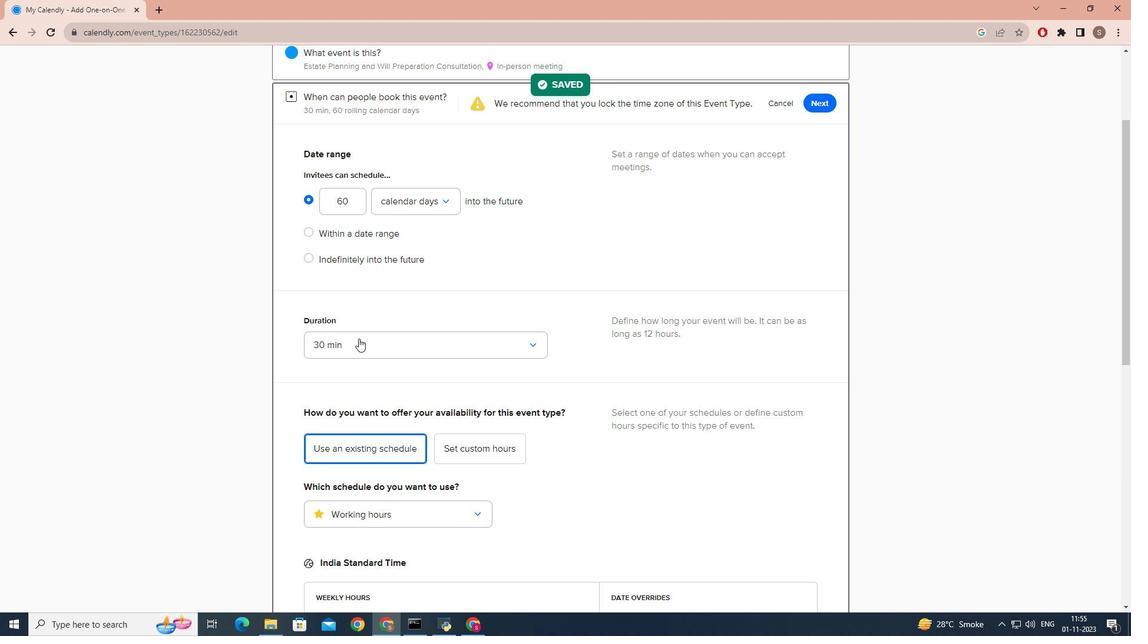 
Action: Mouse pressed left at (358, 338)
Screenshot: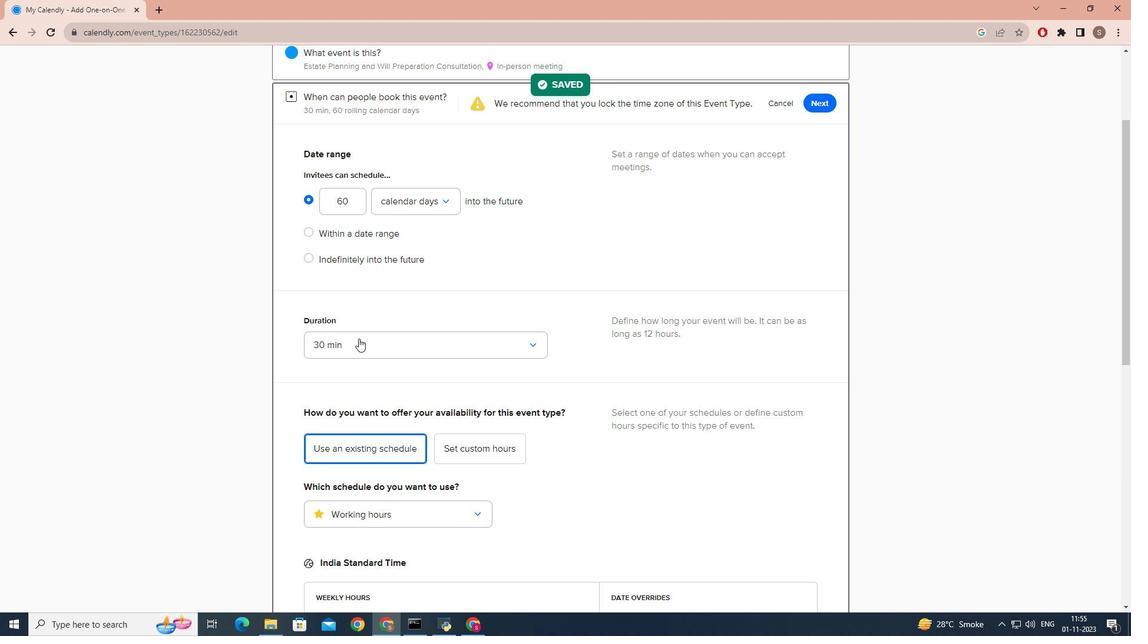 
Action: Mouse moved to (347, 421)
Screenshot: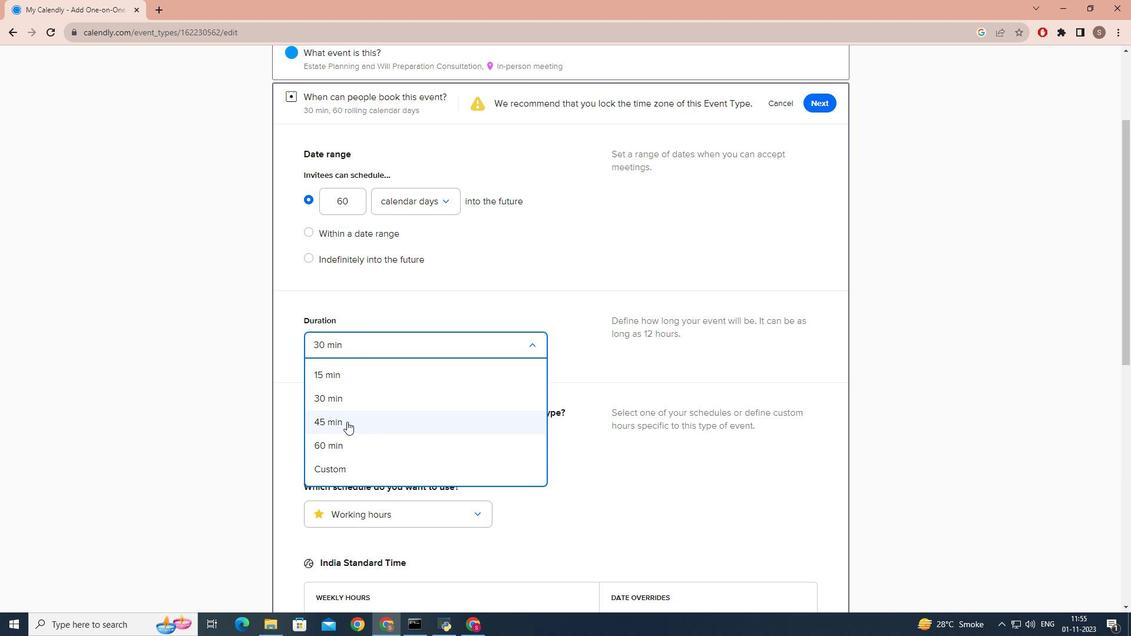
Action: Mouse pressed left at (347, 421)
Screenshot: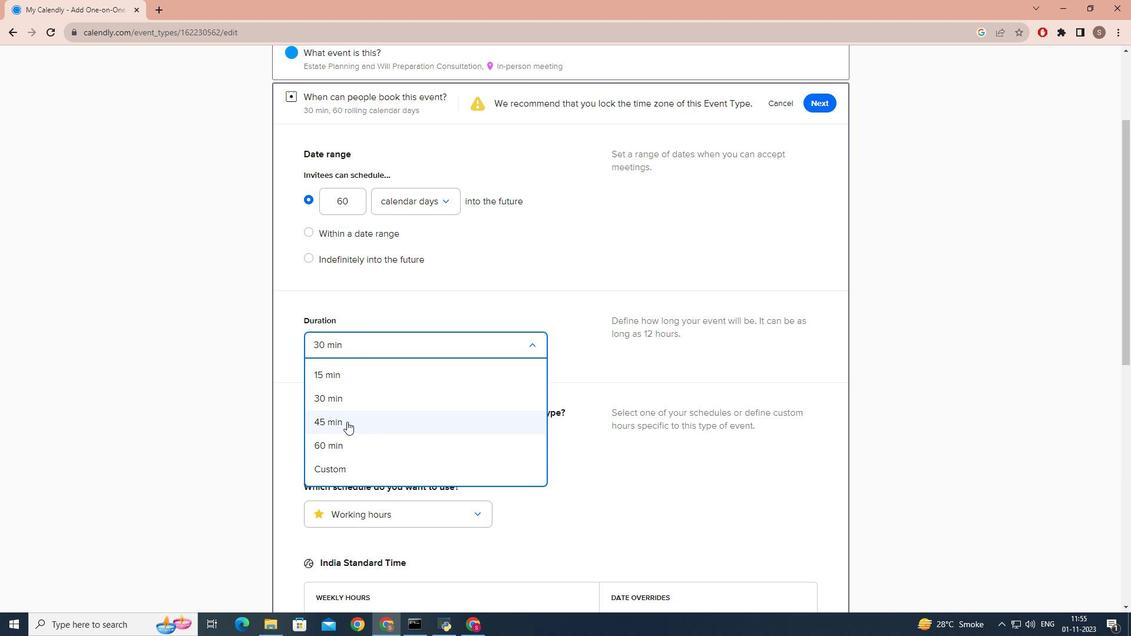 
Action: Mouse moved to (562, 408)
Screenshot: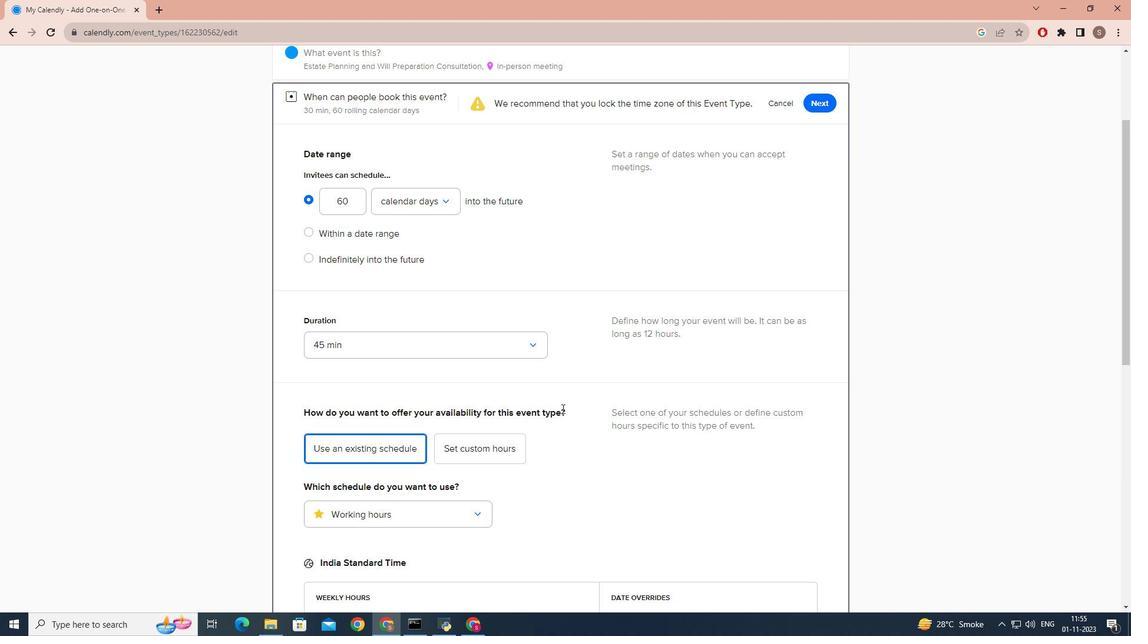 
Action: Mouse scrolled (562, 408) with delta (0, 0)
Screenshot: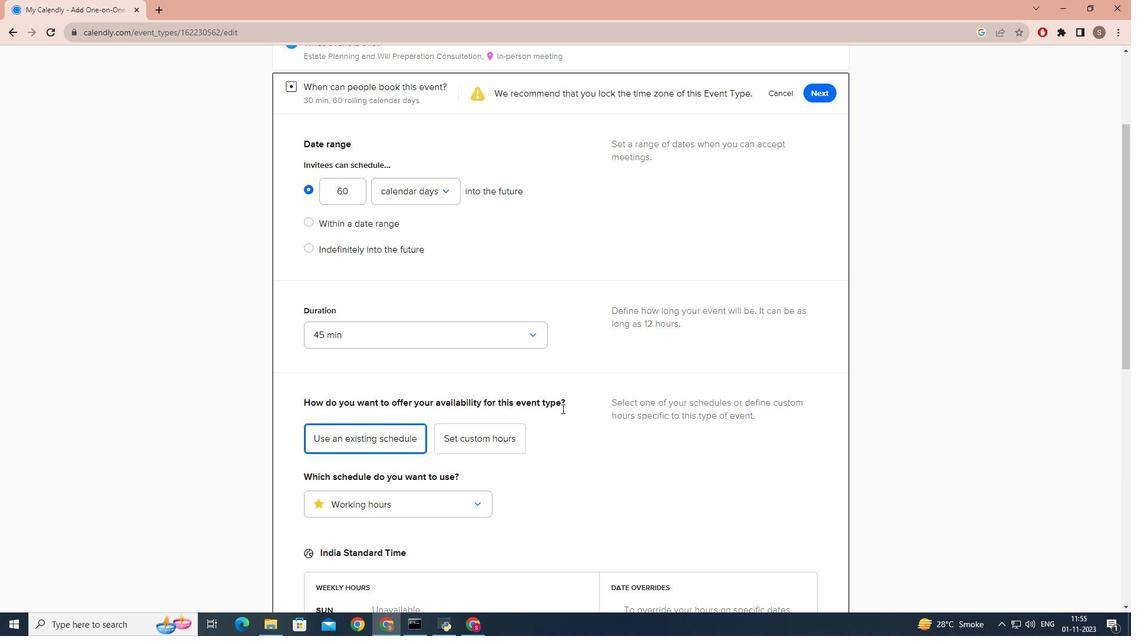 
Action: Mouse scrolled (562, 408) with delta (0, 0)
Screenshot: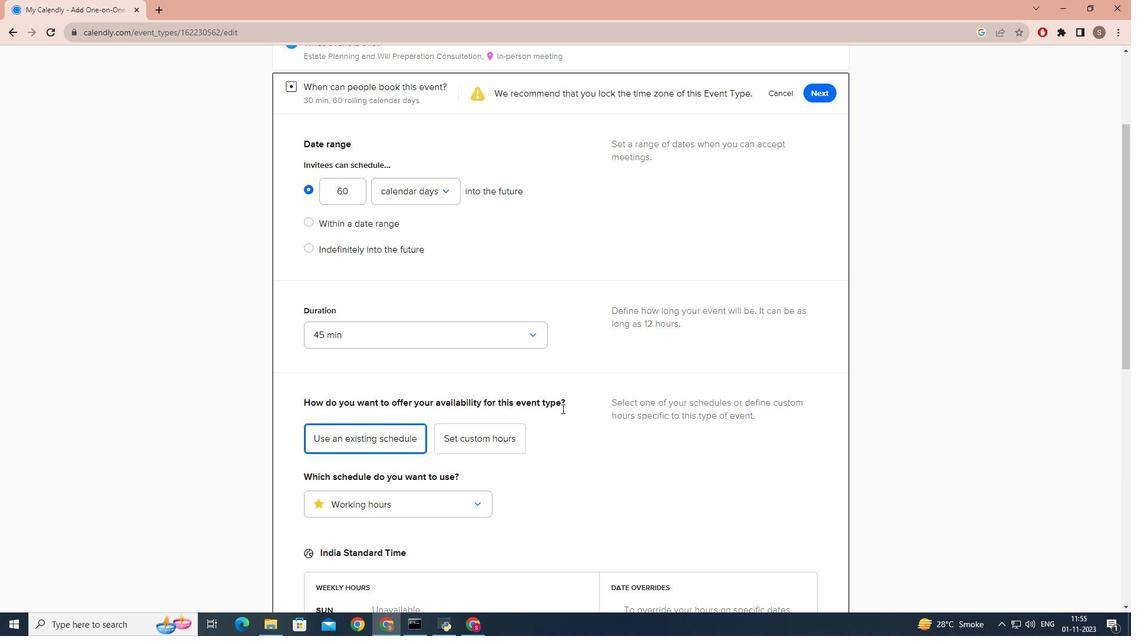 
Action: Mouse scrolled (562, 408) with delta (0, 0)
Screenshot: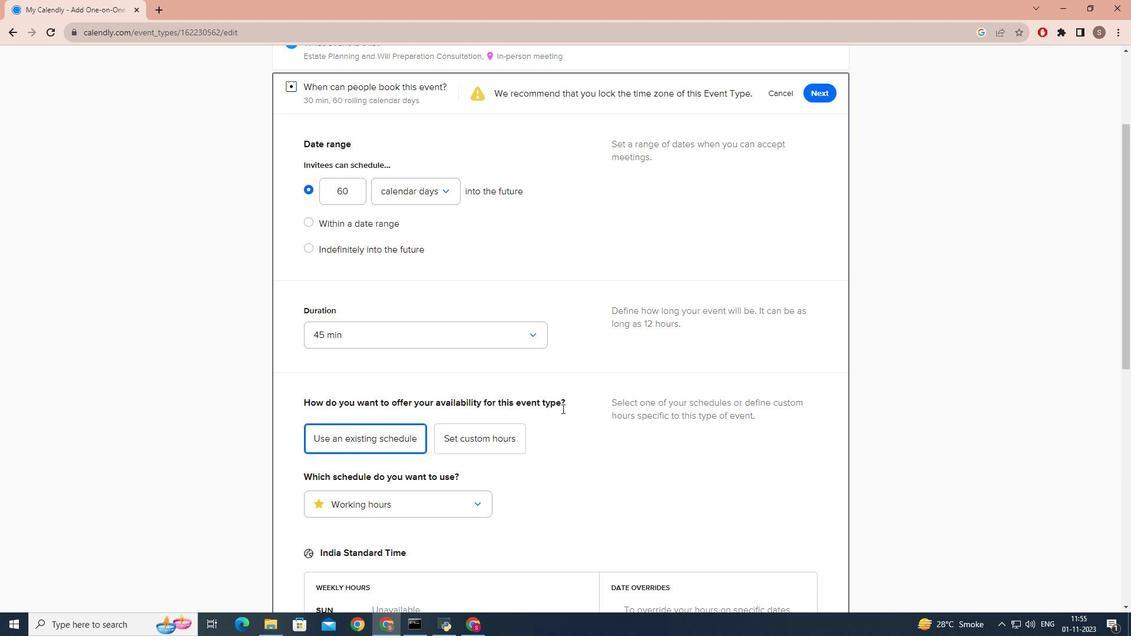 
Action: Mouse scrolled (562, 408) with delta (0, 0)
Screenshot: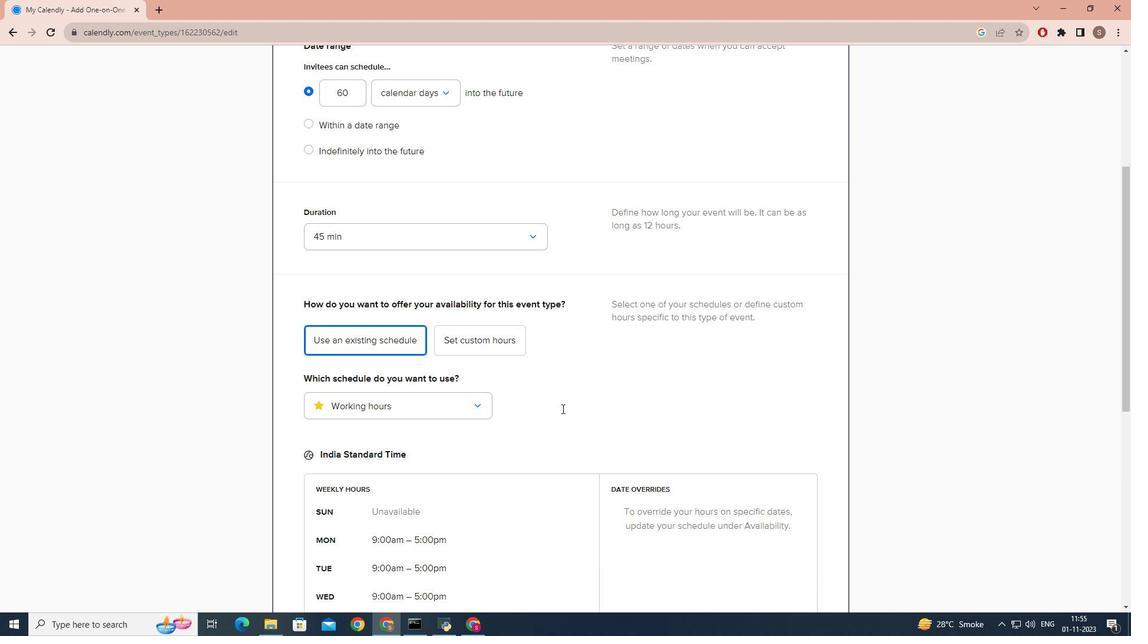 
Action: Mouse scrolled (562, 408) with delta (0, 0)
Screenshot: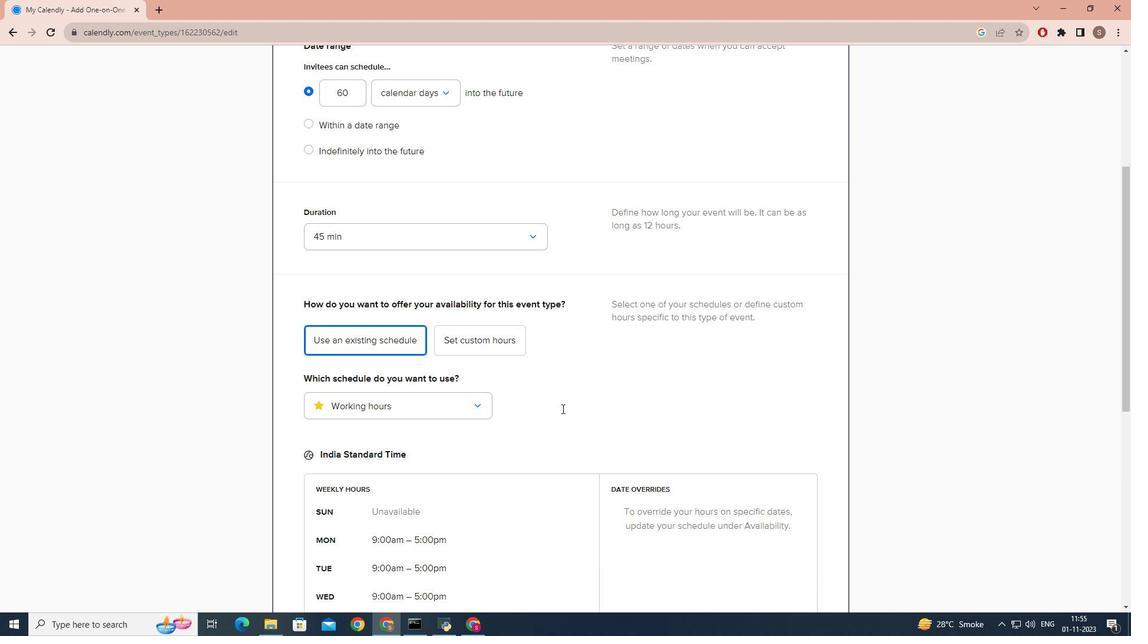 
Action: Mouse scrolled (562, 408) with delta (0, 0)
Screenshot: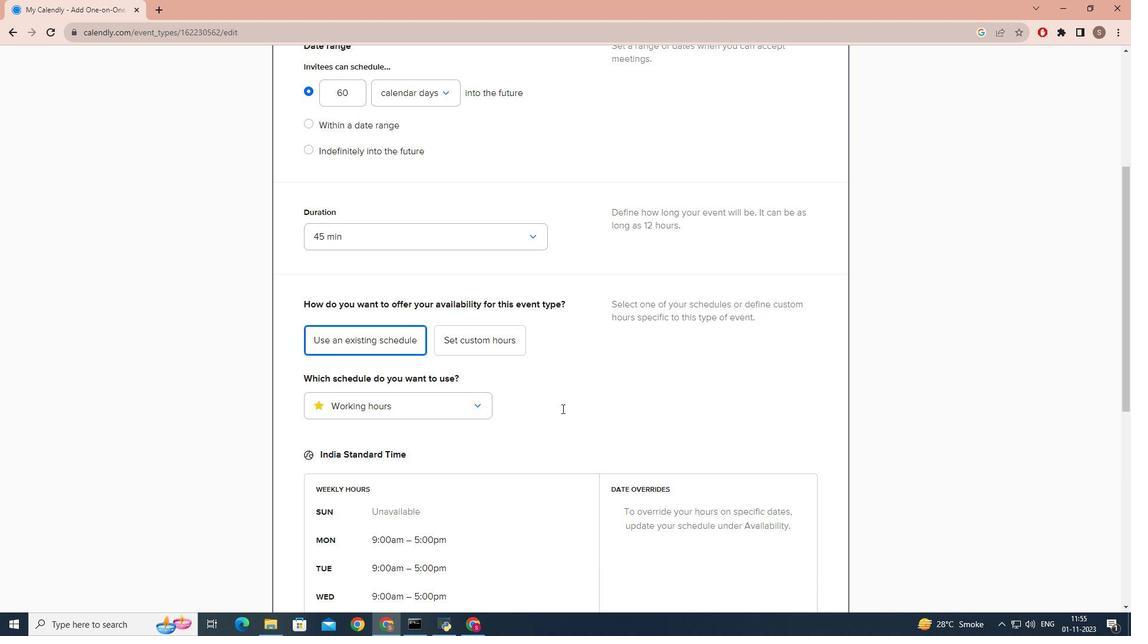 
Action: Mouse moved to (562, 409)
Screenshot: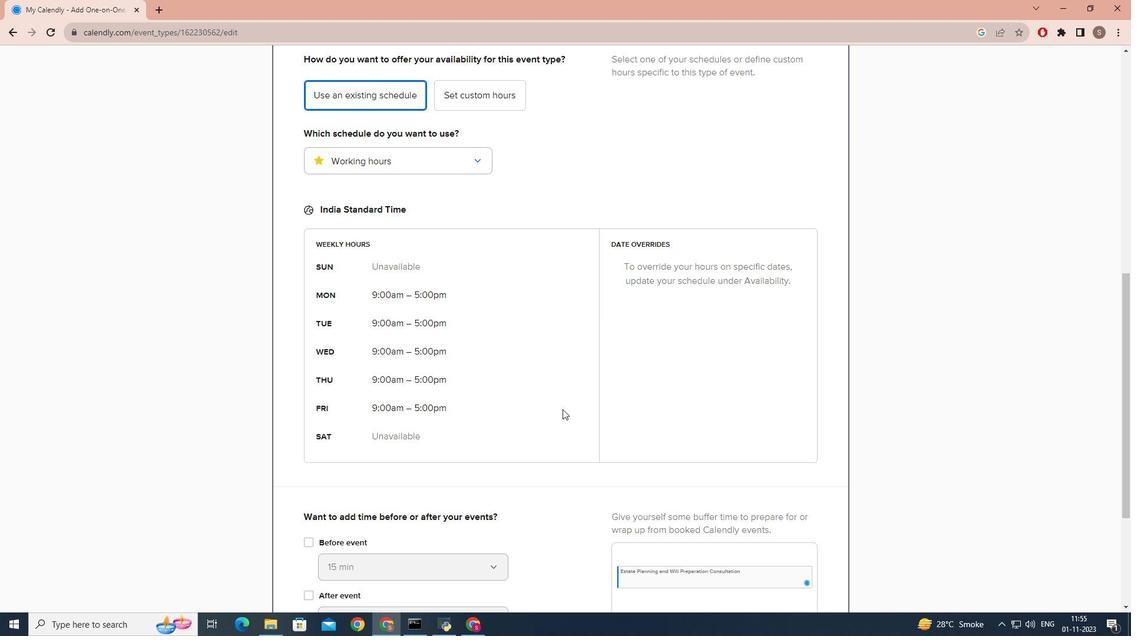 
Action: Mouse scrolled (562, 408) with delta (0, 0)
Screenshot: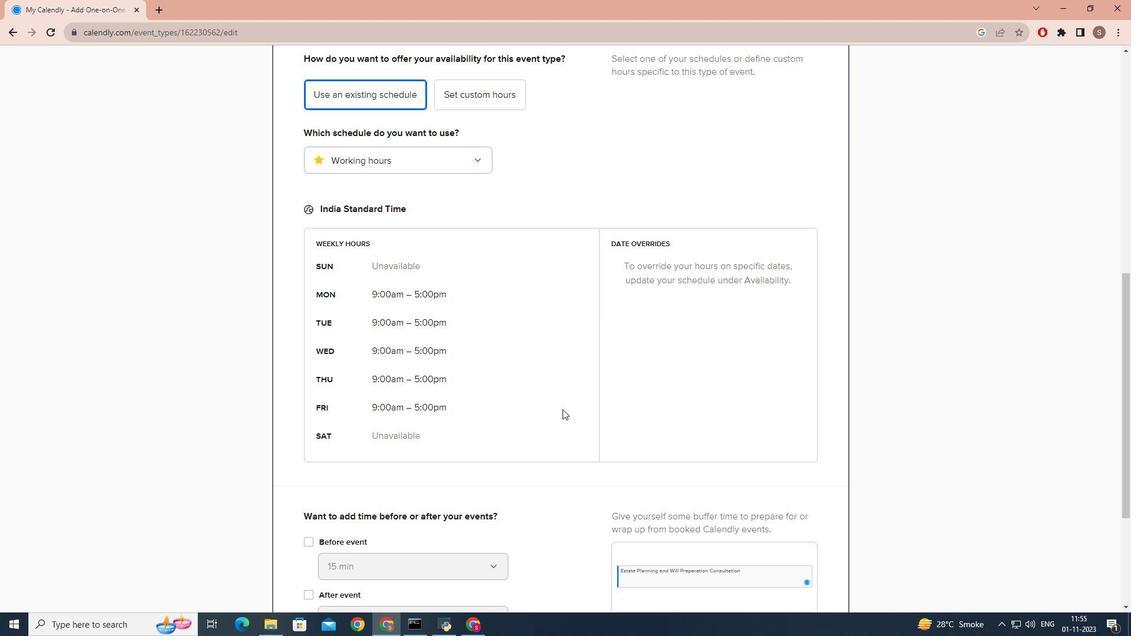 
Action: Mouse scrolled (562, 408) with delta (0, 0)
Screenshot: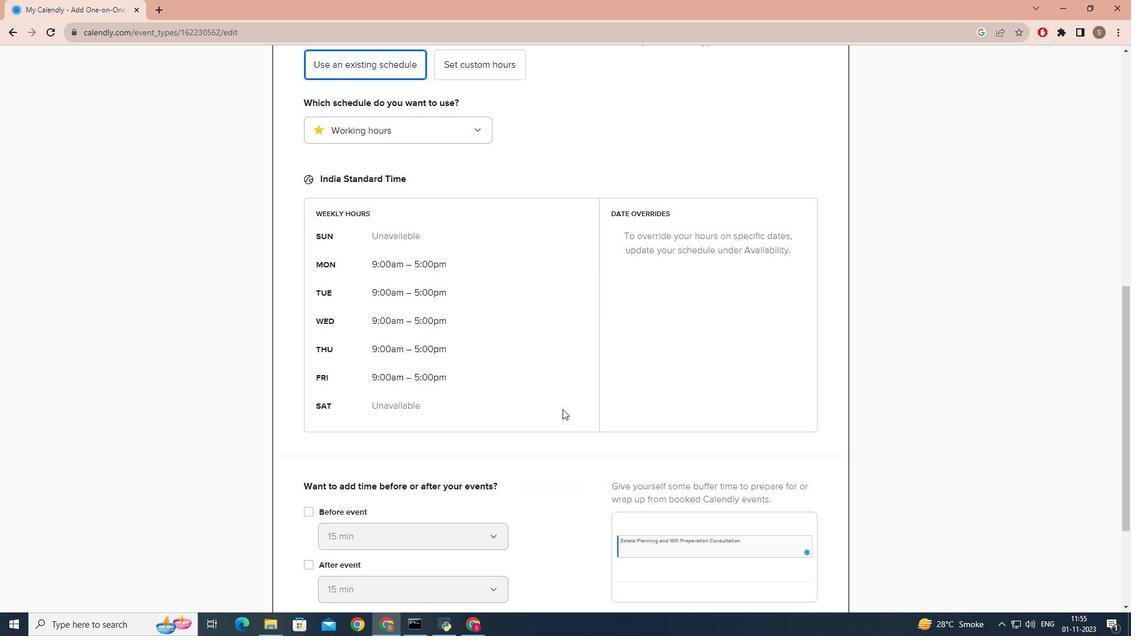 
Action: Mouse scrolled (562, 408) with delta (0, 0)
Screenshot: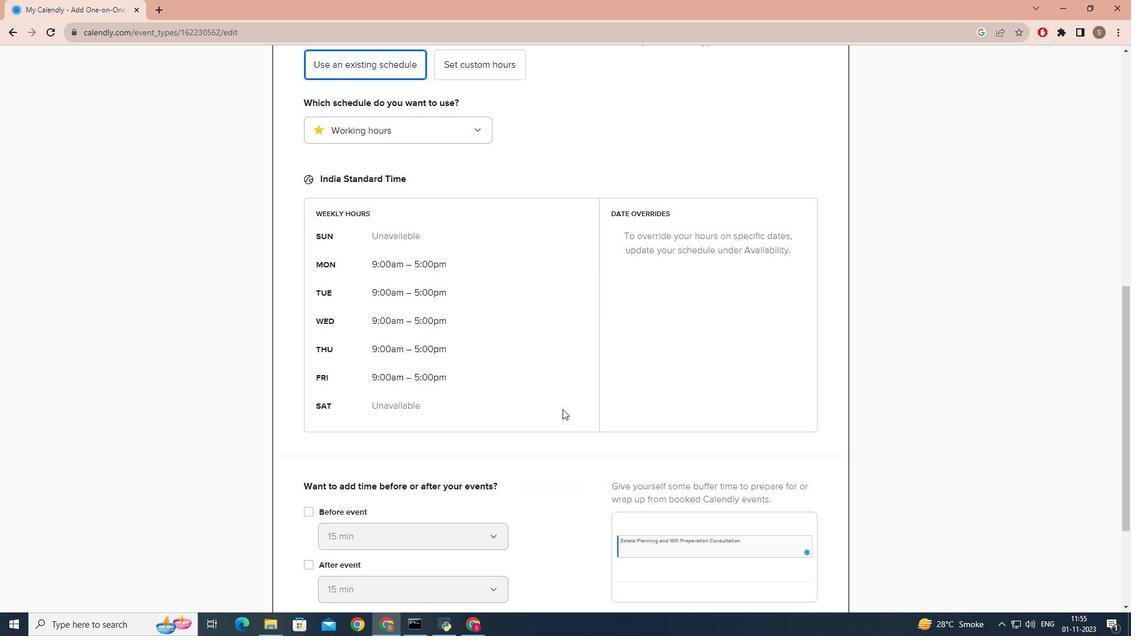 
Action: Mouse scrolled (562, 408) with delta (0, 0)
Screenshot: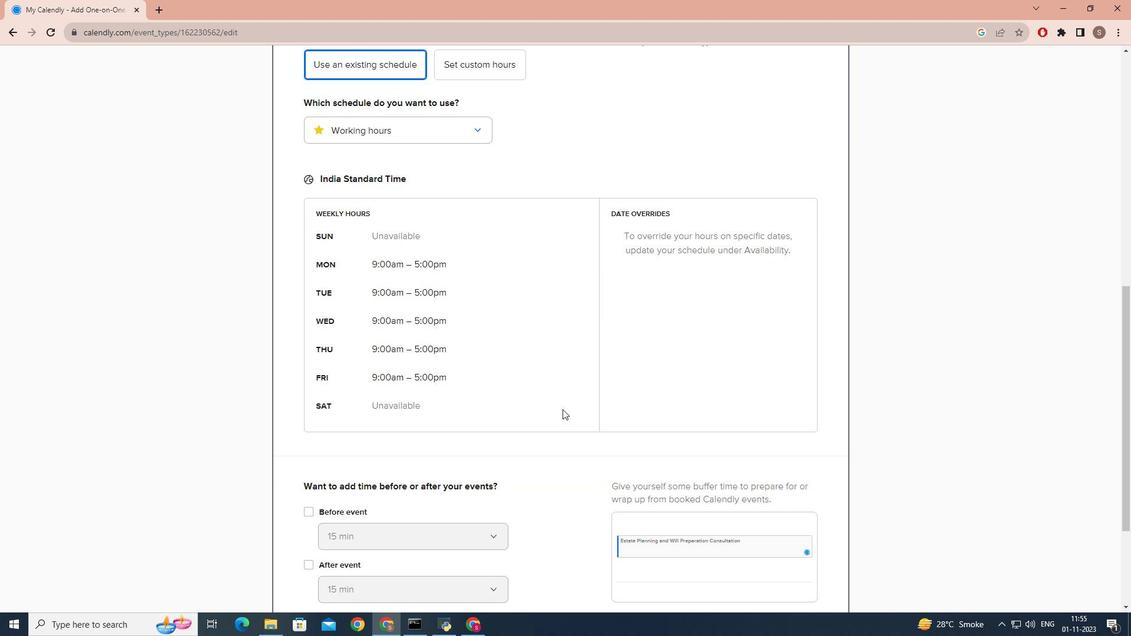
Action: Mouse moved to (819, 552)
Screenshot: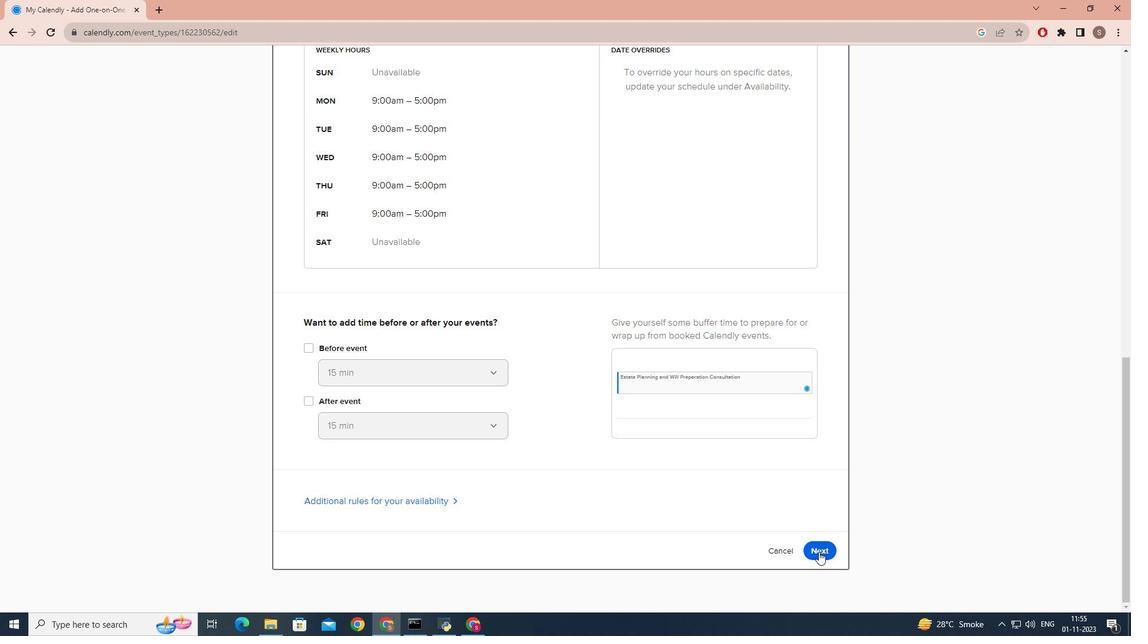 
Action: Mouse pressed left at (819, 552)
Screenshot: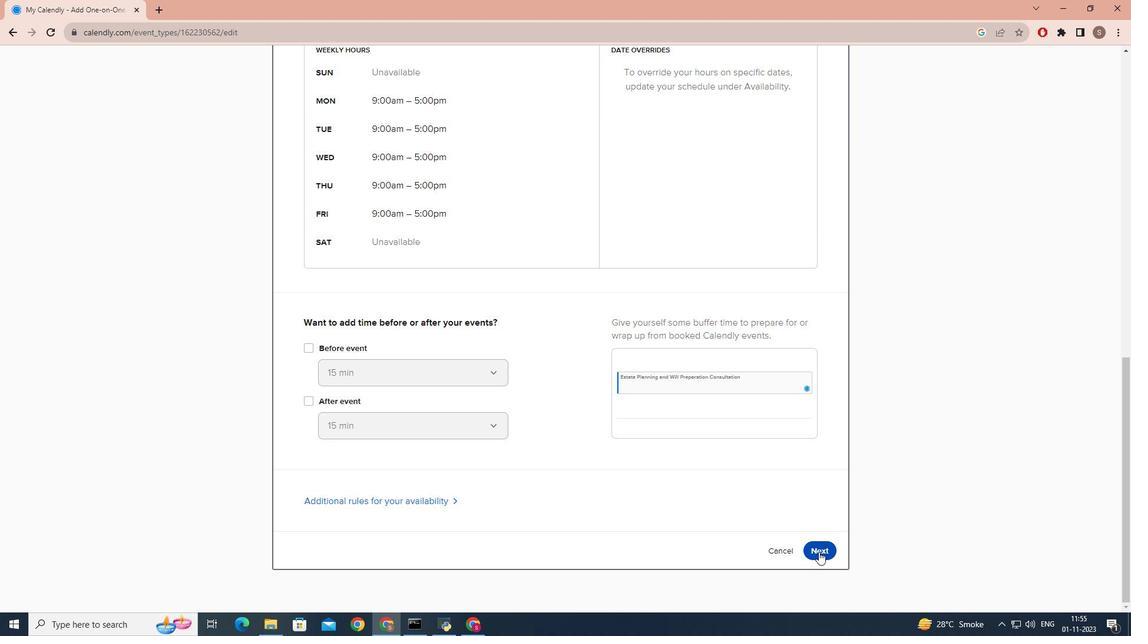 
